 Task: Look for space in Tekkali, India from 7th July, 2023 to 14th July, 2023 for 1 adult in price range Rs.6000 to Rs.14000. Place can be shared room with 1  bedroom having 1 bed and 1 bathroom. Property type can be house, flat, guest house, hotel. Booking option can be shelf check-in. Required host language is English.
Action: Mouse moved to (444, 74)
Screenshot: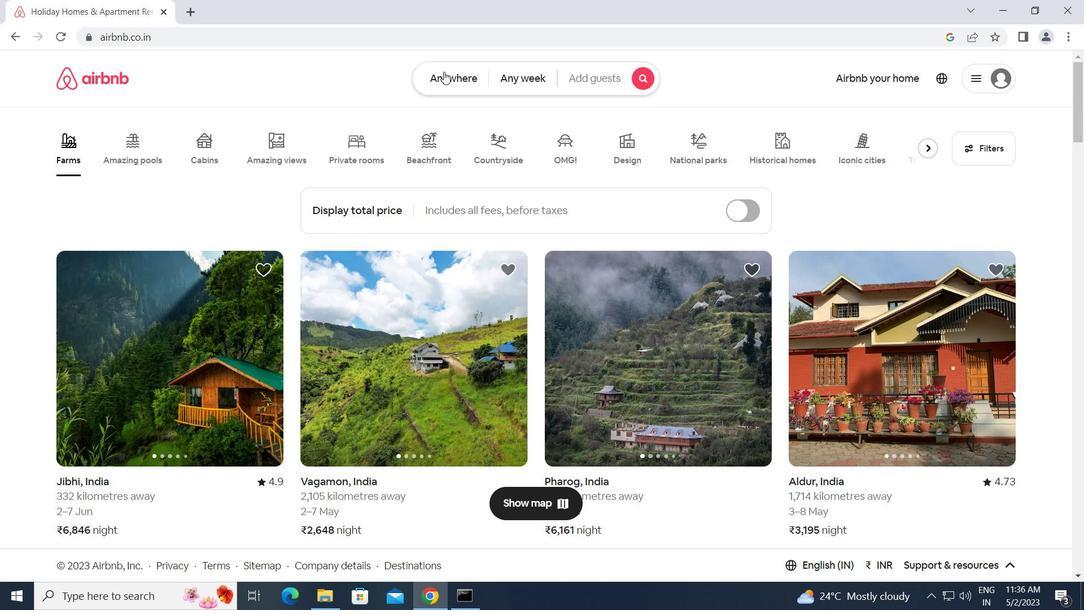 
Action: Mouse pressed left at (444, 74)
Screenshot: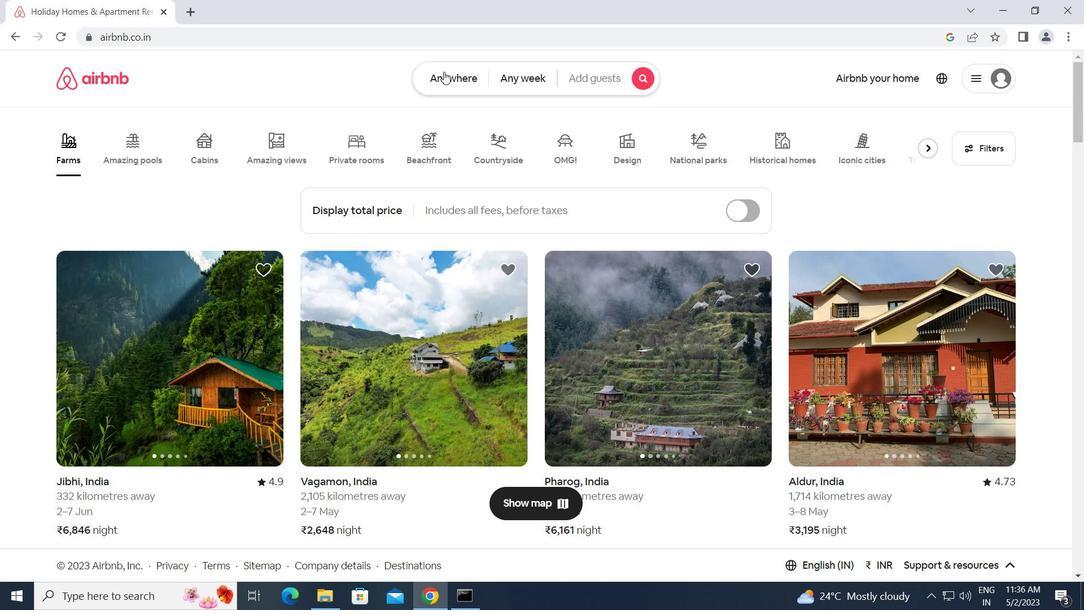 
Action: Mouse moved to (382, 121)
Screenshot: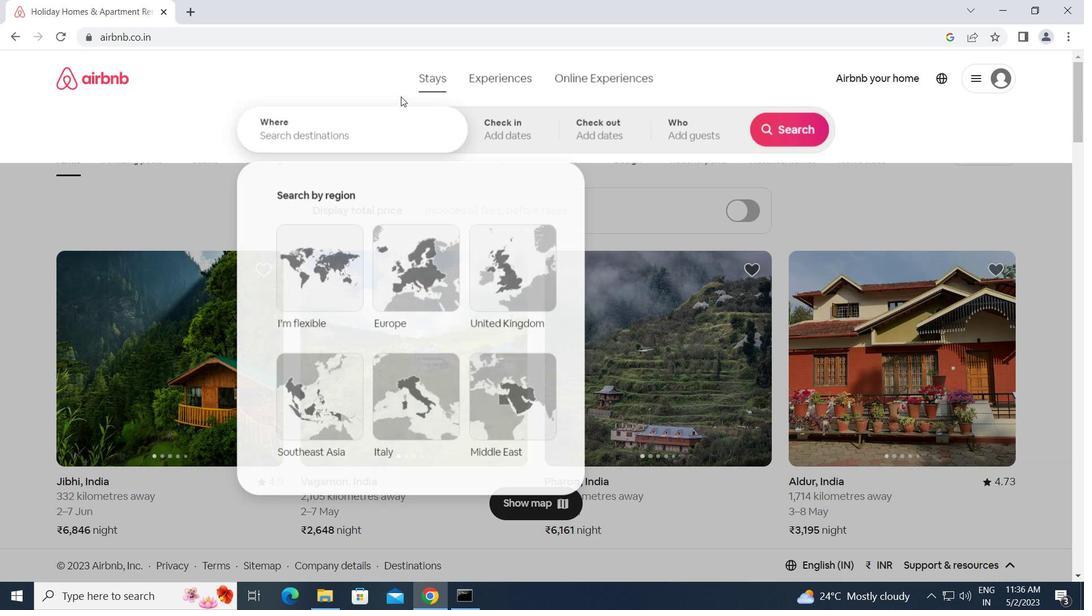 
Action: Mouse pressed left at (382, 121)
Screenshot: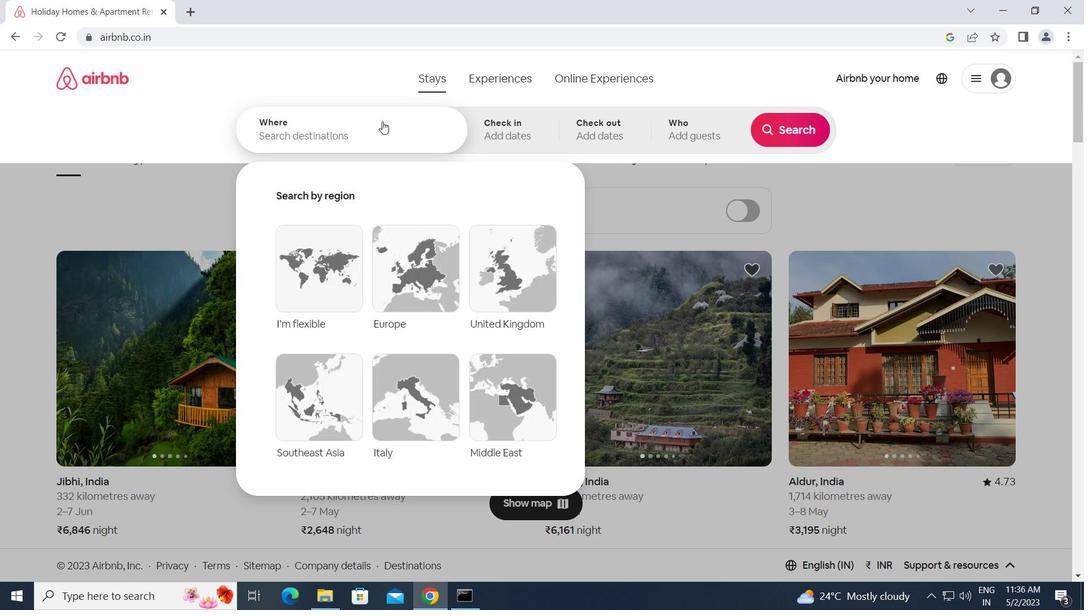 
Action: Key pressed t<Key.caps_lock>ekkali,<Key.space><Key.caps_lock>i<Key.caps_lock>ndia<Key.enter>
Screenshot: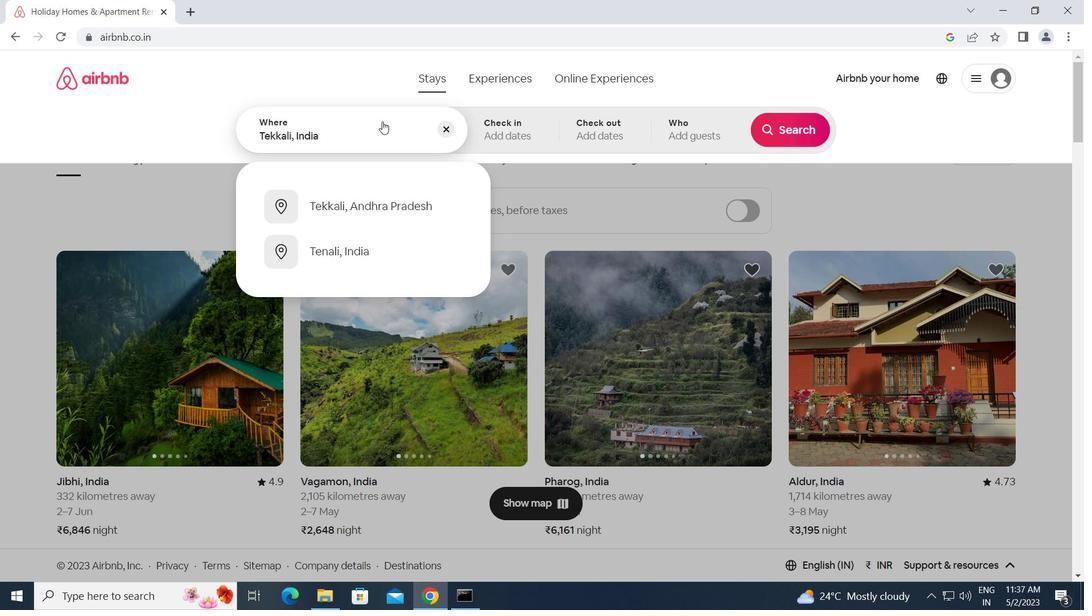 
Action: Mouse moved to (786, 245)
Screenshot: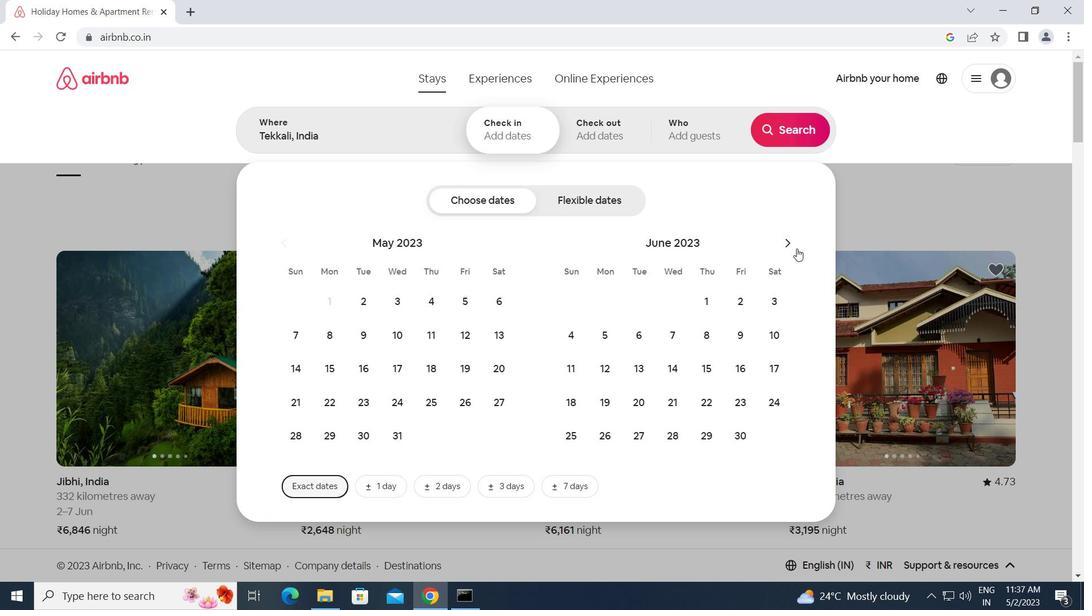 
Action: Mouse pressed left at (786, 245)
Screenshot: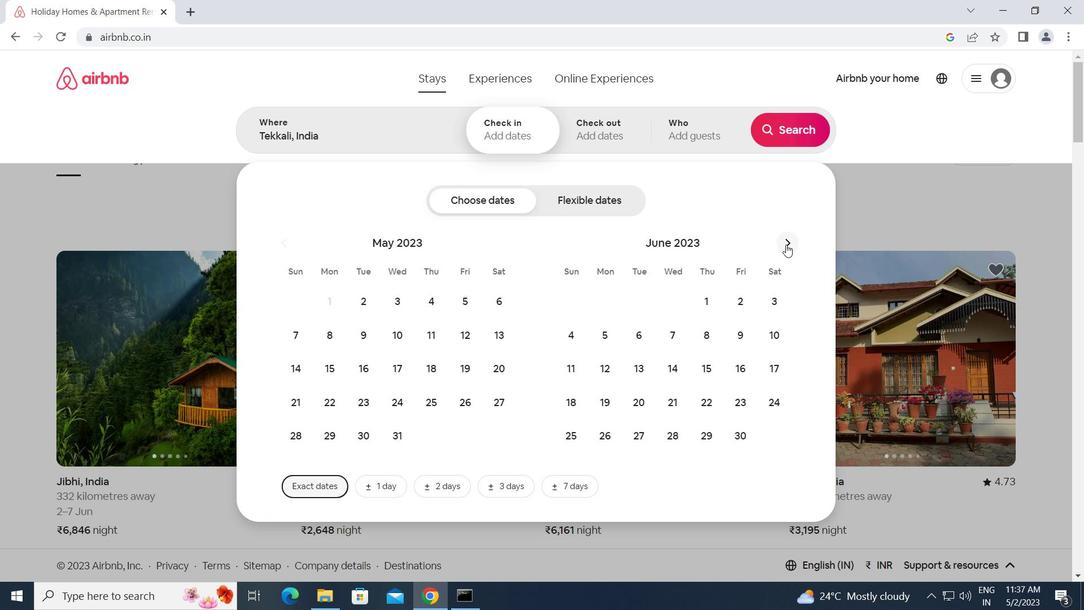 
Action: Mouse moved to (737, 338)
Screenshot: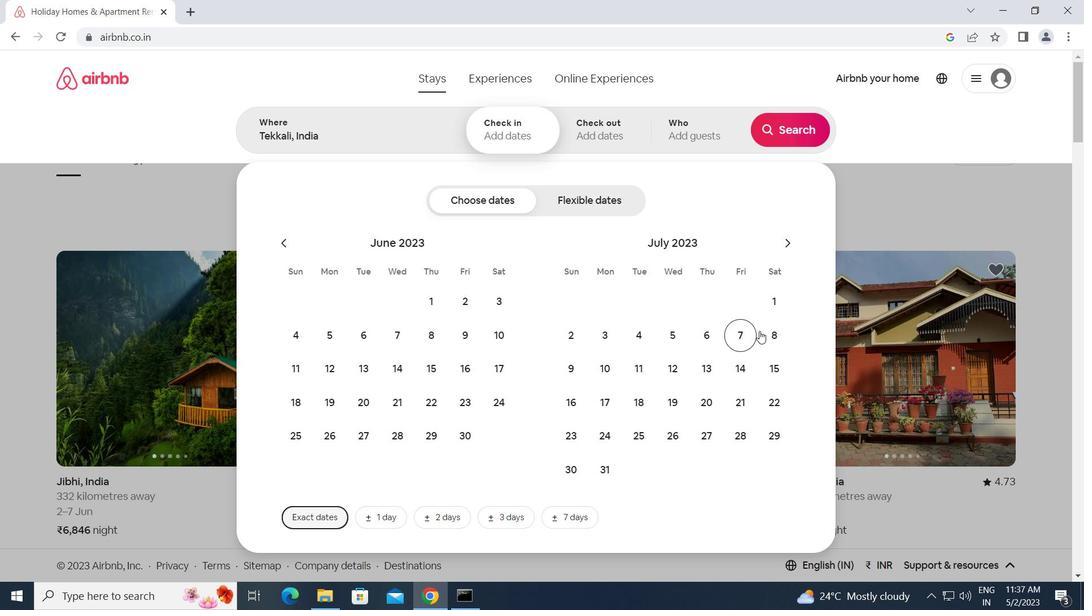 
Action: Mouse pressed left at (737, 338)
Screenshot: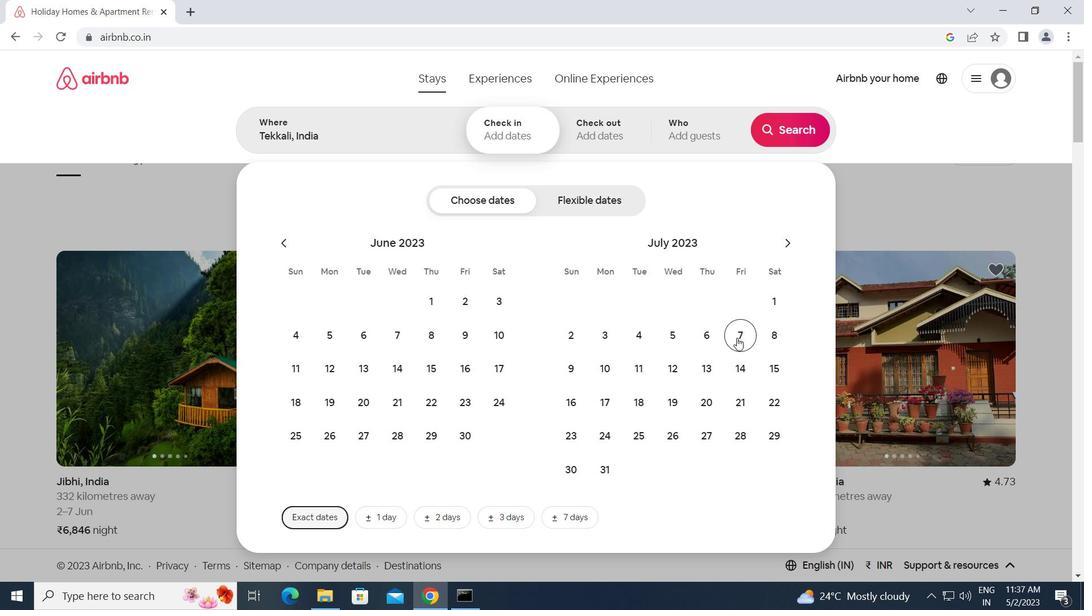 
Action: Mouse moved to (737, 365)
Screenshot: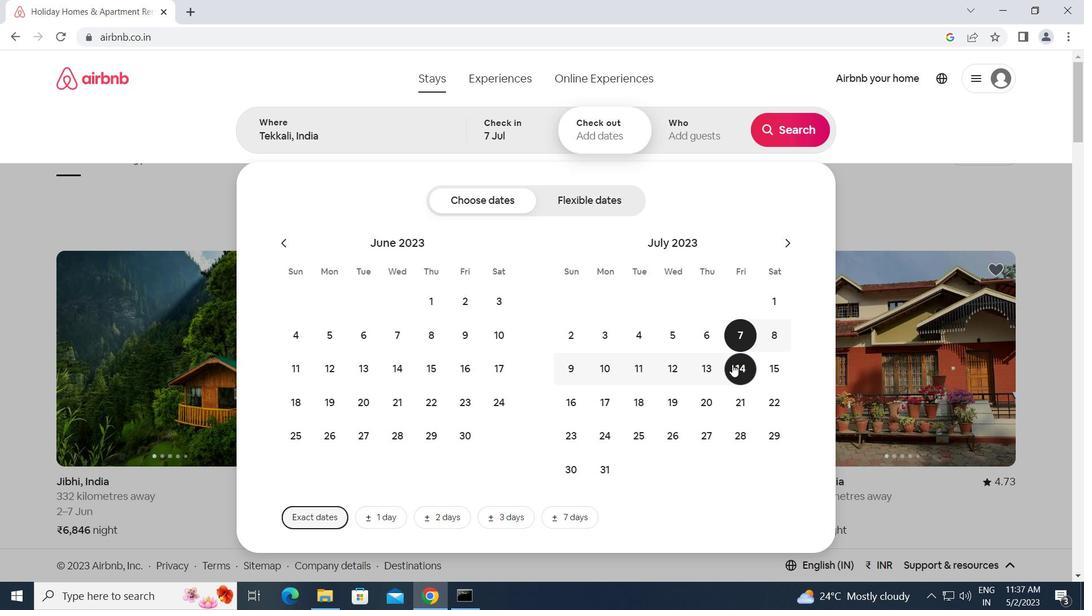 
Action: Mouse pressed left at (737, 365)
Screenshot: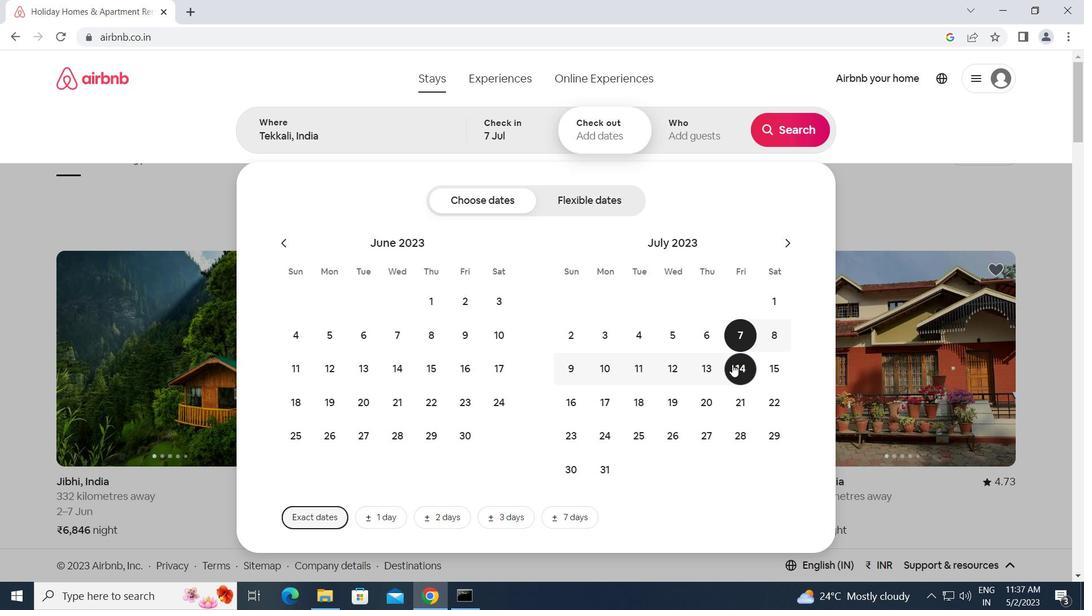 
Action: Mouse moved to (719, 129)
Screenshot: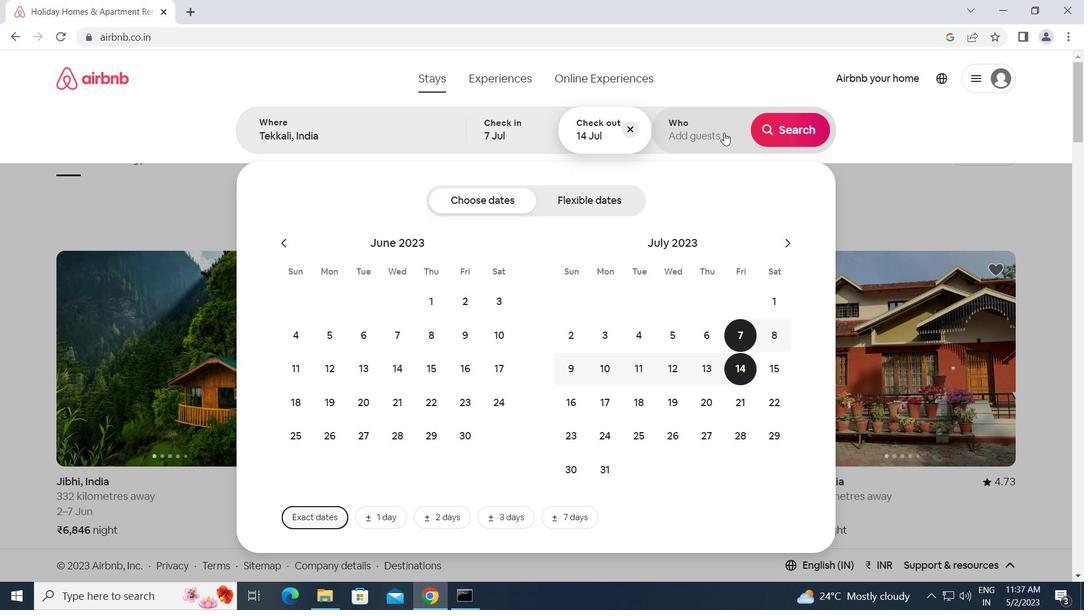 
Action: Mouse pressed left at (719, 129)
Screenshot: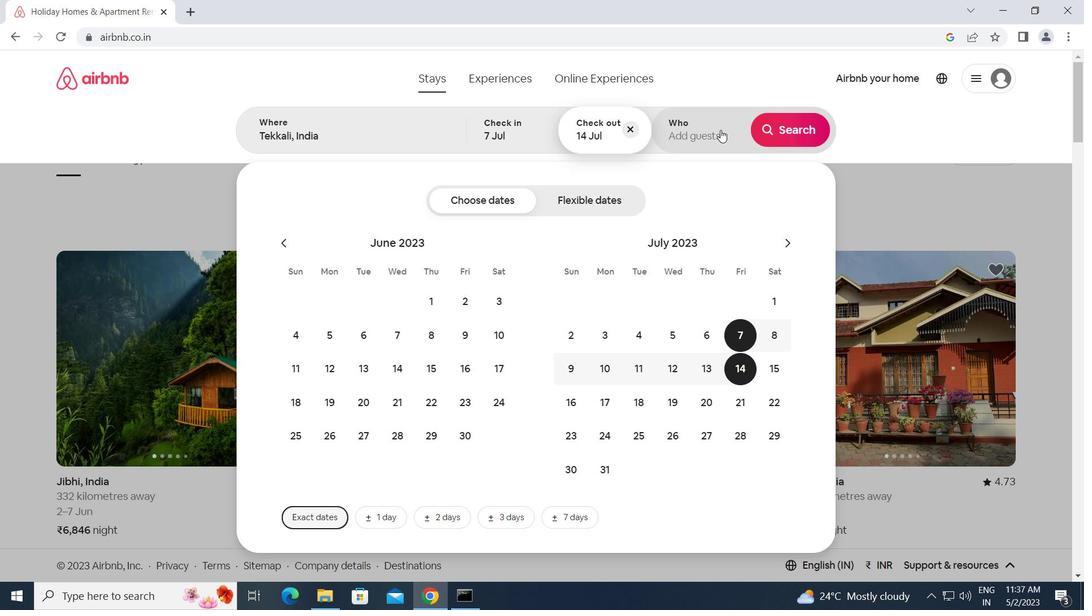 
Action: Mouse moved to (791, 200)
Screenshot: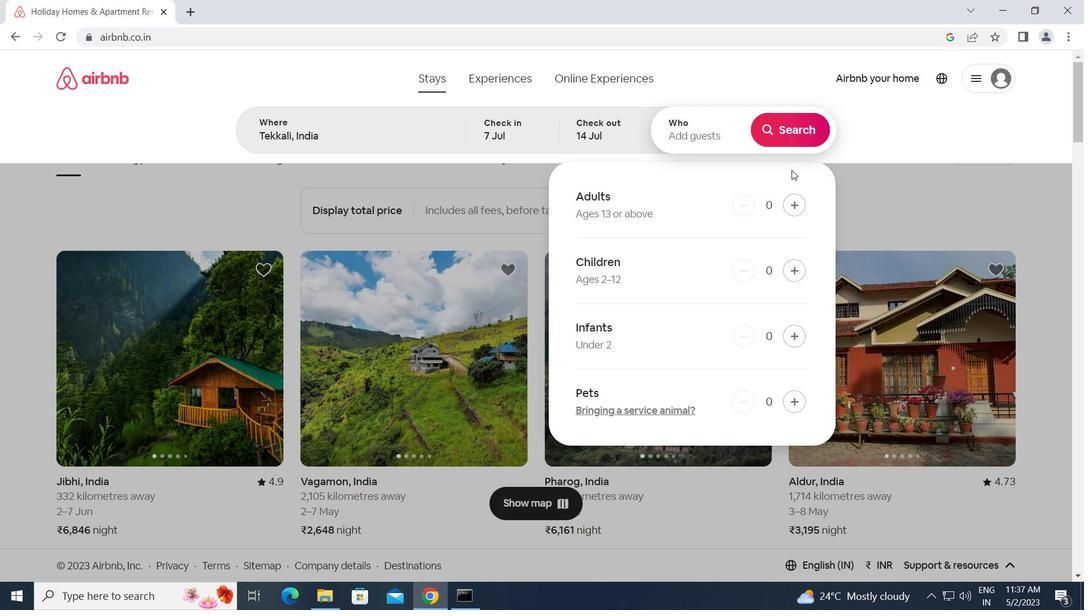 
Action: Mouse pressed left at (791, 200)
Screenshot: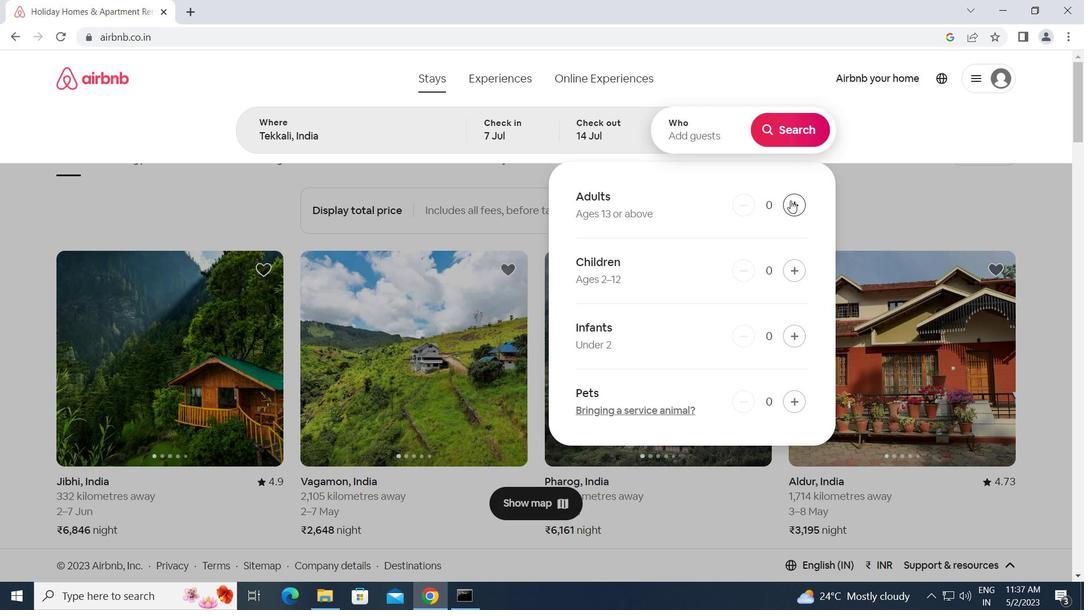 
Action: Mouse moved to (793, 118)
Screenshot: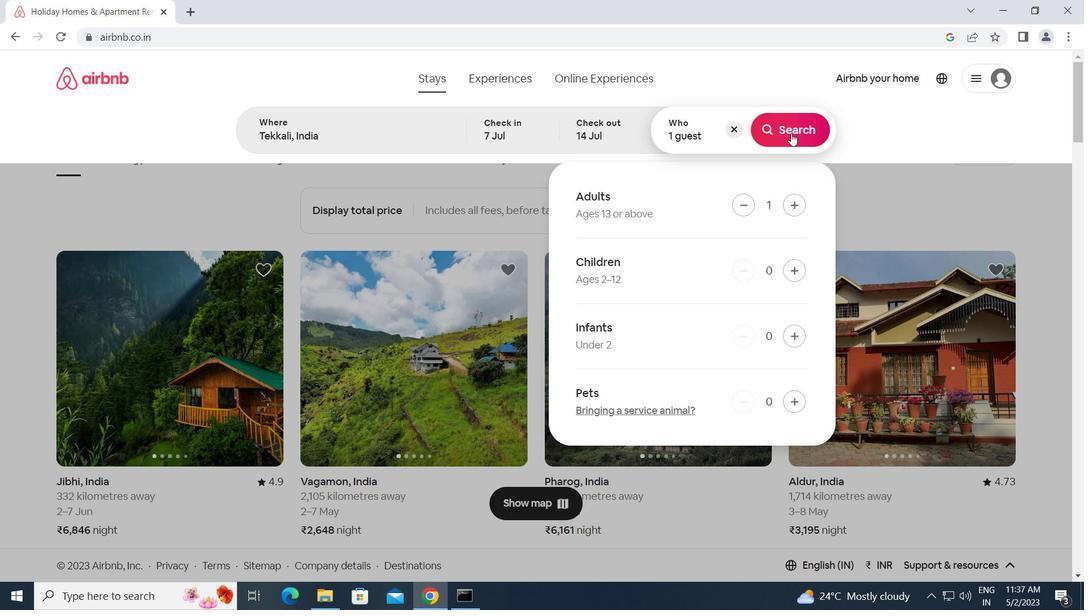 
Action: Mouse pressed left at (793, 118)
Screenshot: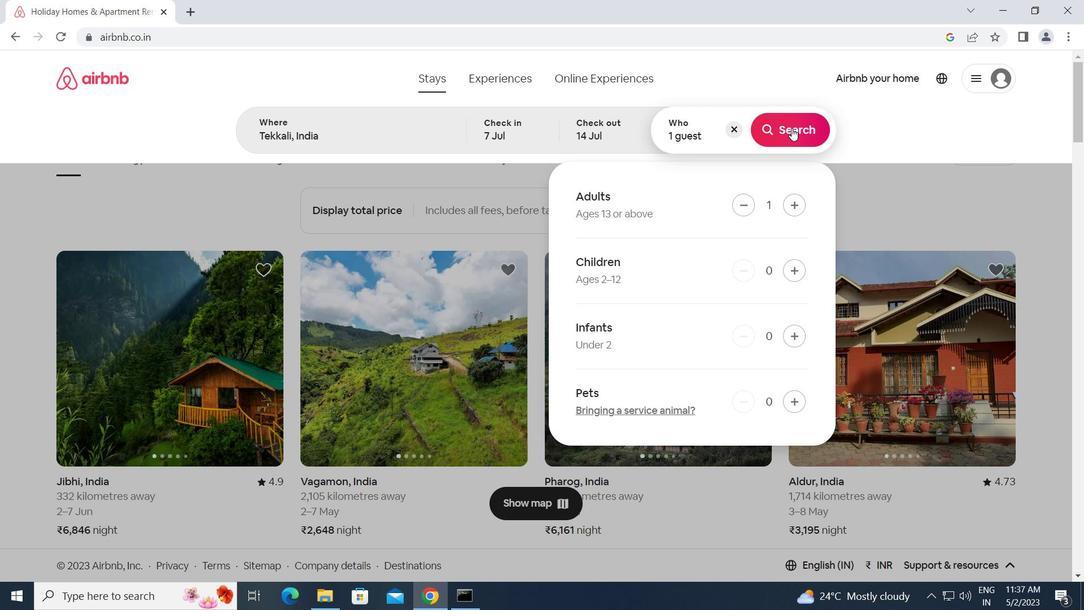
Action: Mouse moved to (1027, 132)
Screenshot: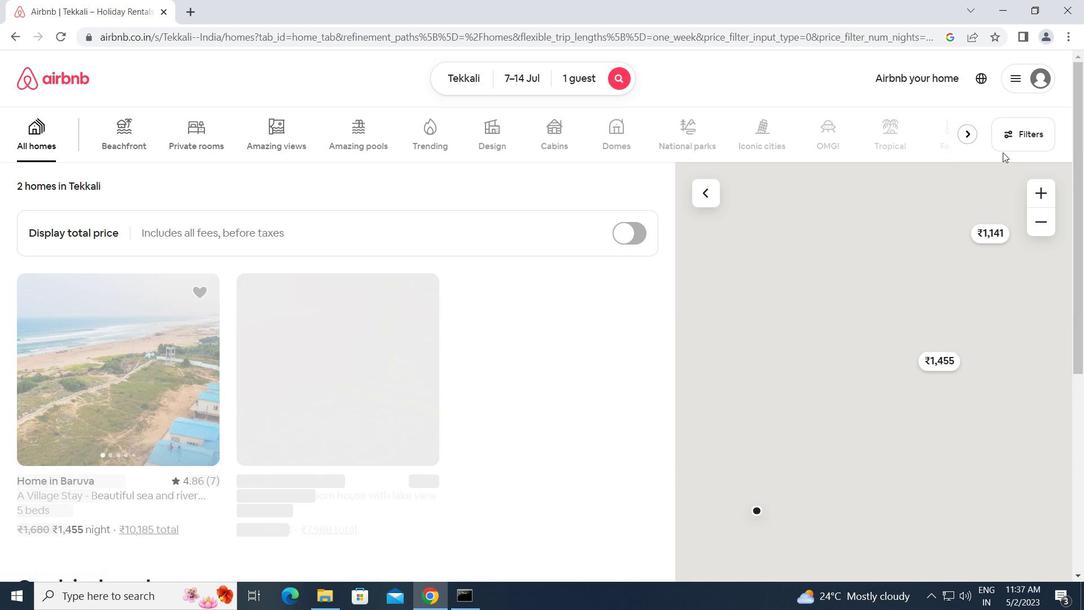 
Action: Mouse pressed left at (1027, 132)
Screenshot: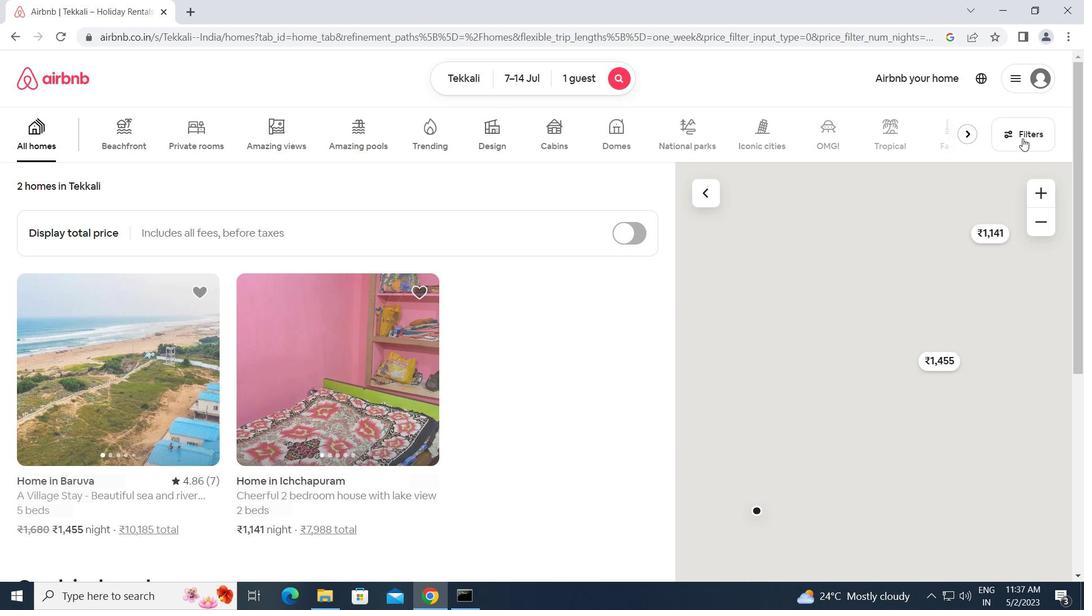 
Action: Mouse moved to (376, 315)
Screenshot: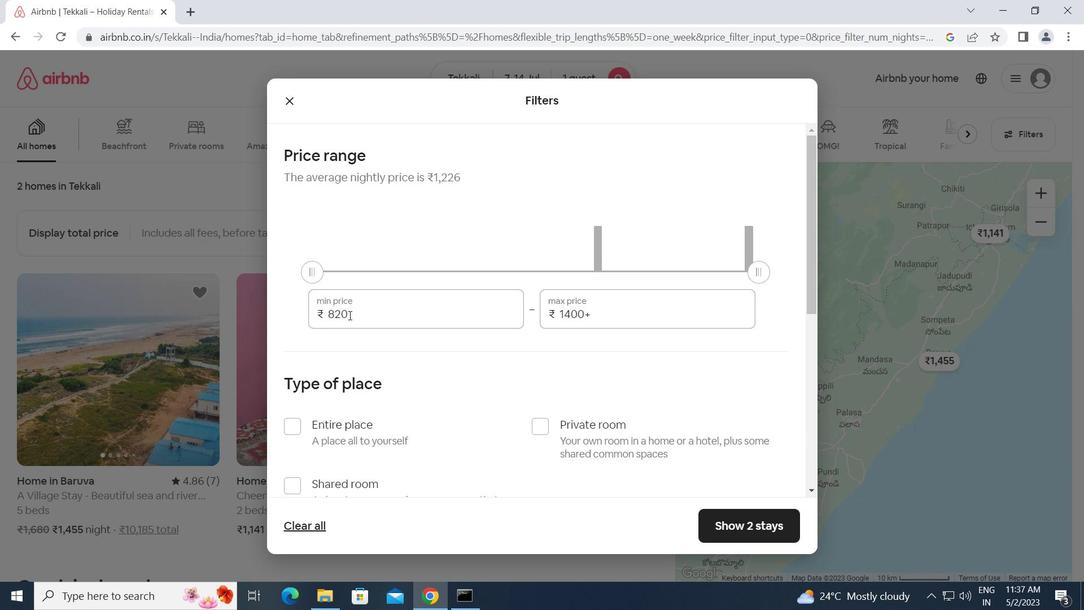 
Action: Mouse pressed left at (376, 315)
Screenshot: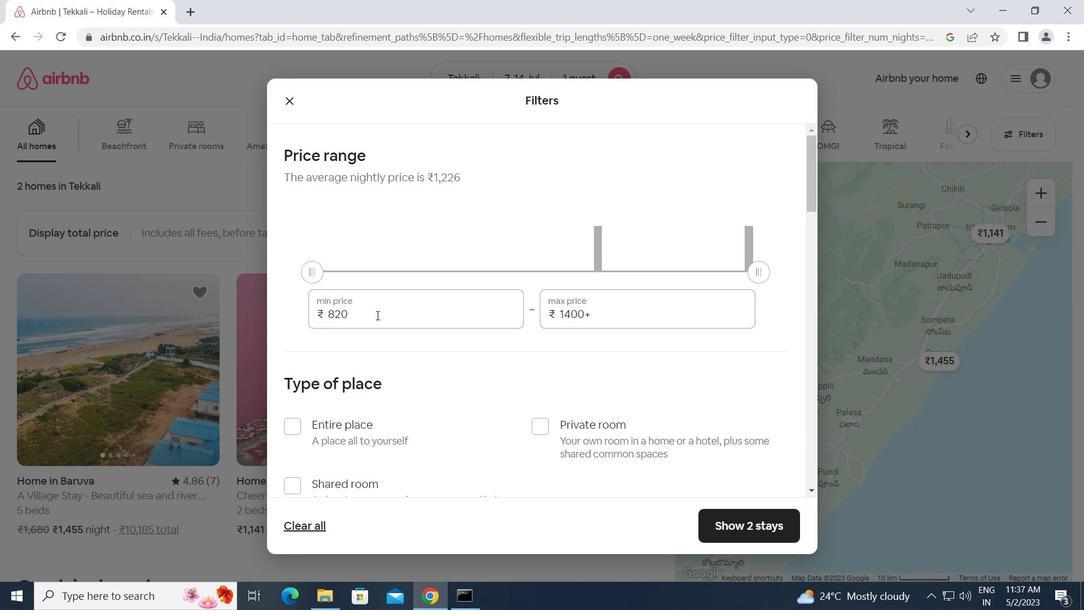 
Action: Mouse moved to (317, 319)
Screenshot: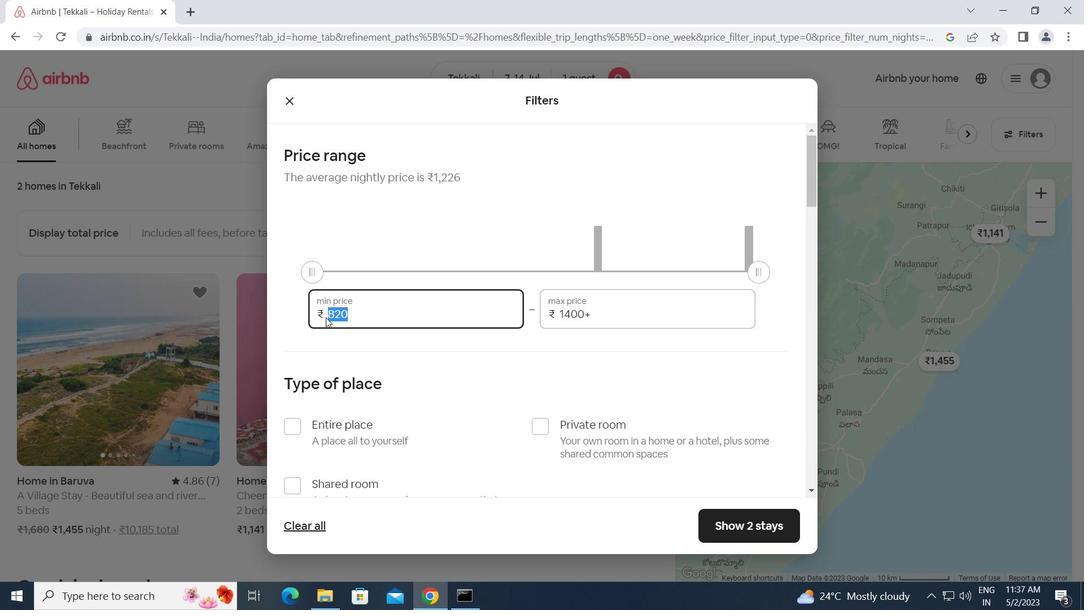 
Action: Key pressed 6000<Key.tab>14000
Screenshot: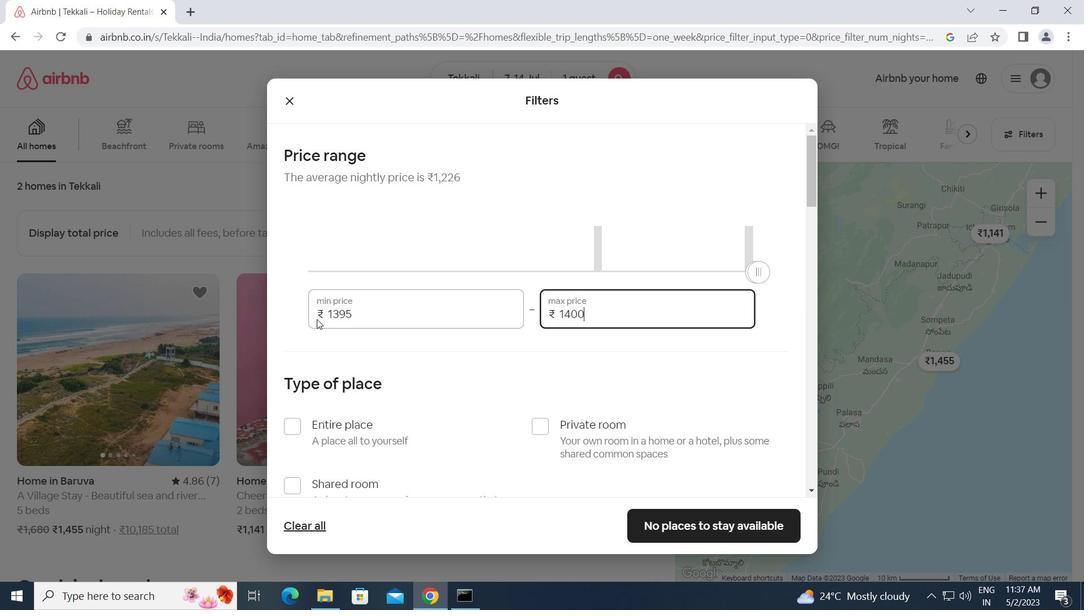 
Action: Mouse moved to (323, 465)
Screenshot: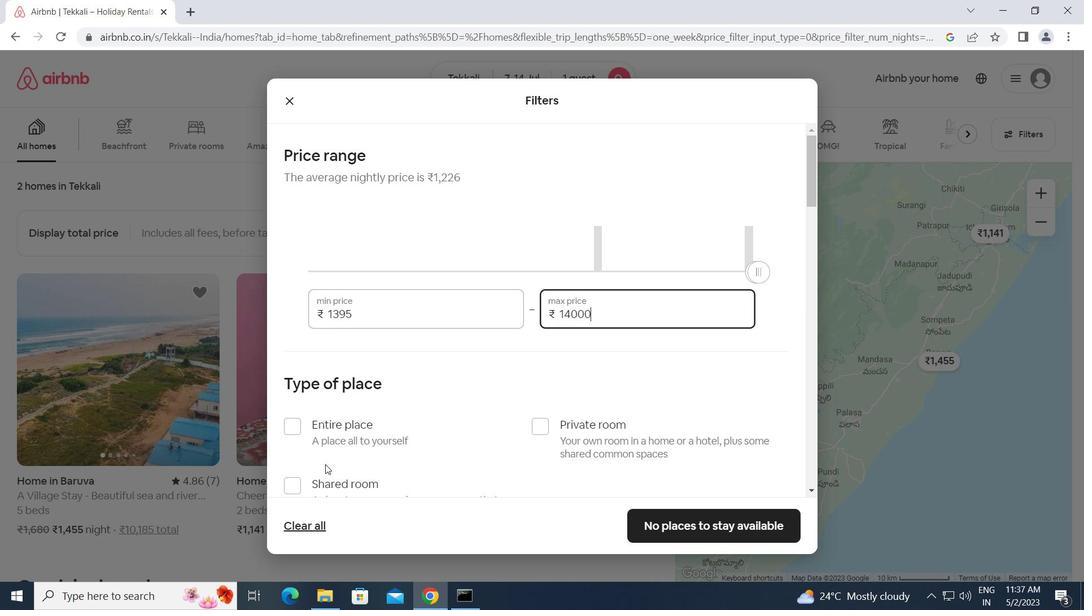 
Action: Mouse scrolled (323, 464) with delta (0, 0)
Screenshot: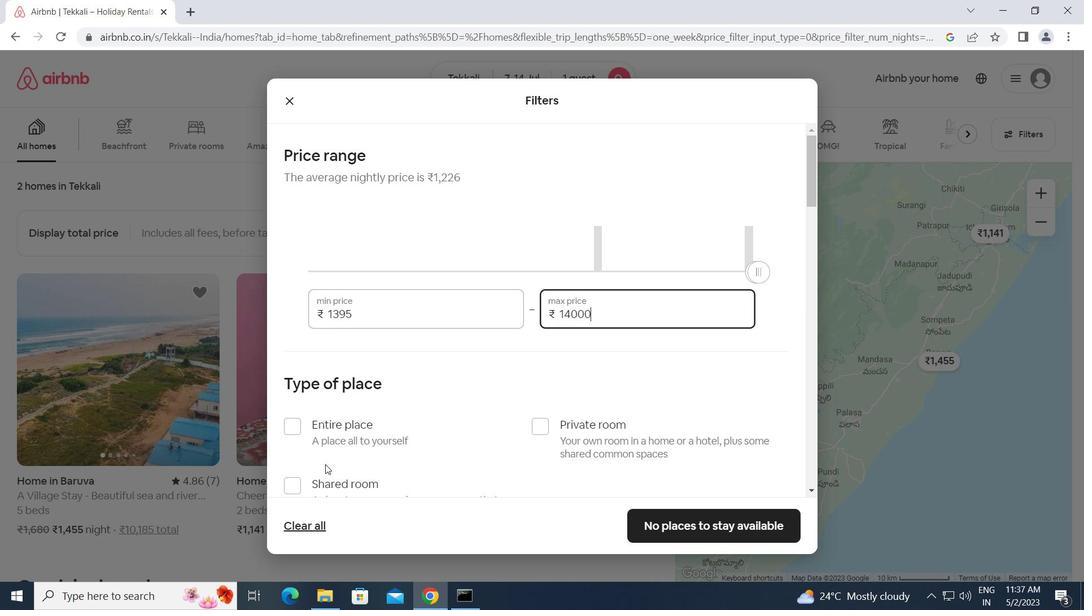
Action: Mouse moved to (296, 409)
Screenshot: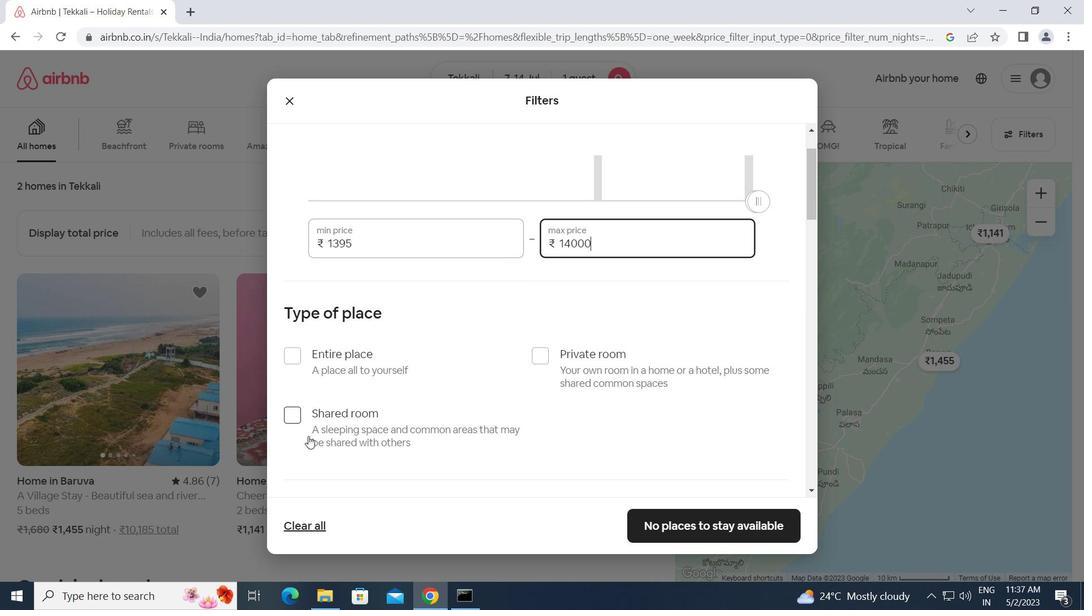 
Action: Mouse pressed left at (296, 409)
Screenshot: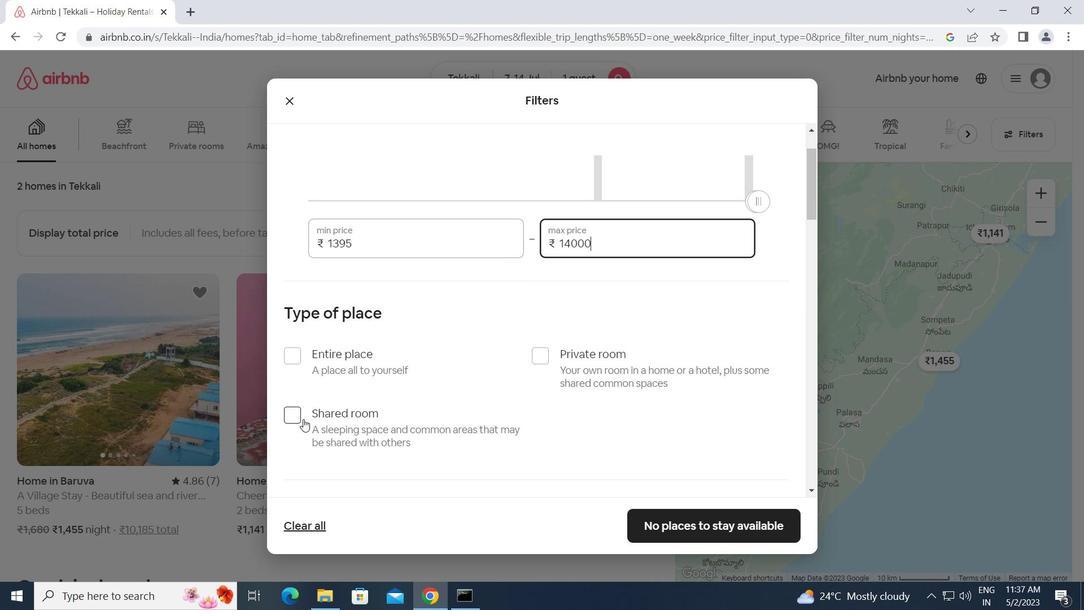 
Action: Mouse moved to (356, 424)
Screenshot: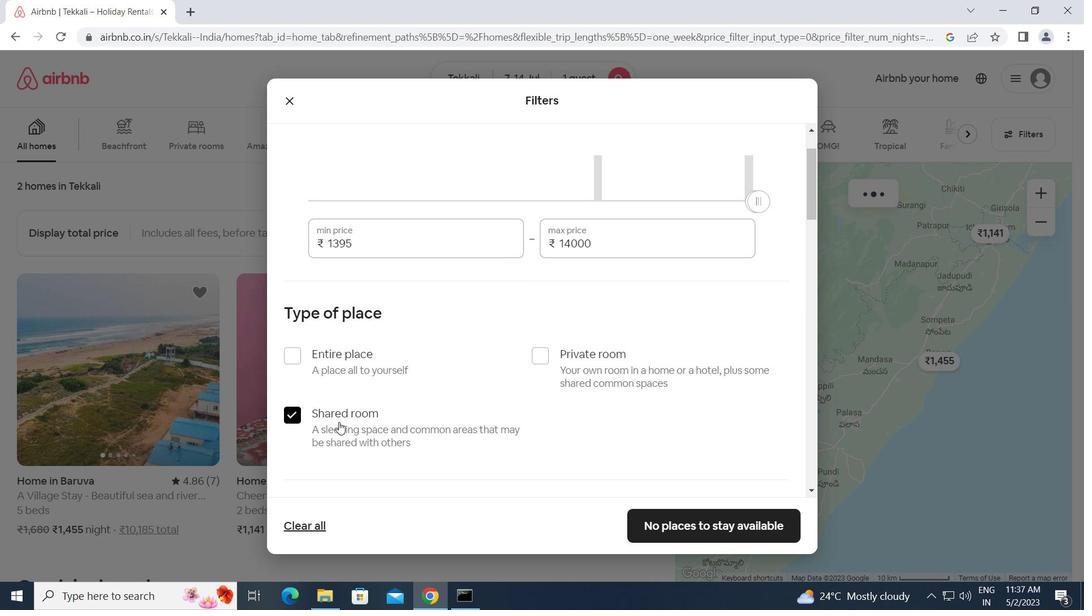 
Action: Mouse scrolled (356, 423) with delta (0, 0)
Screenshot: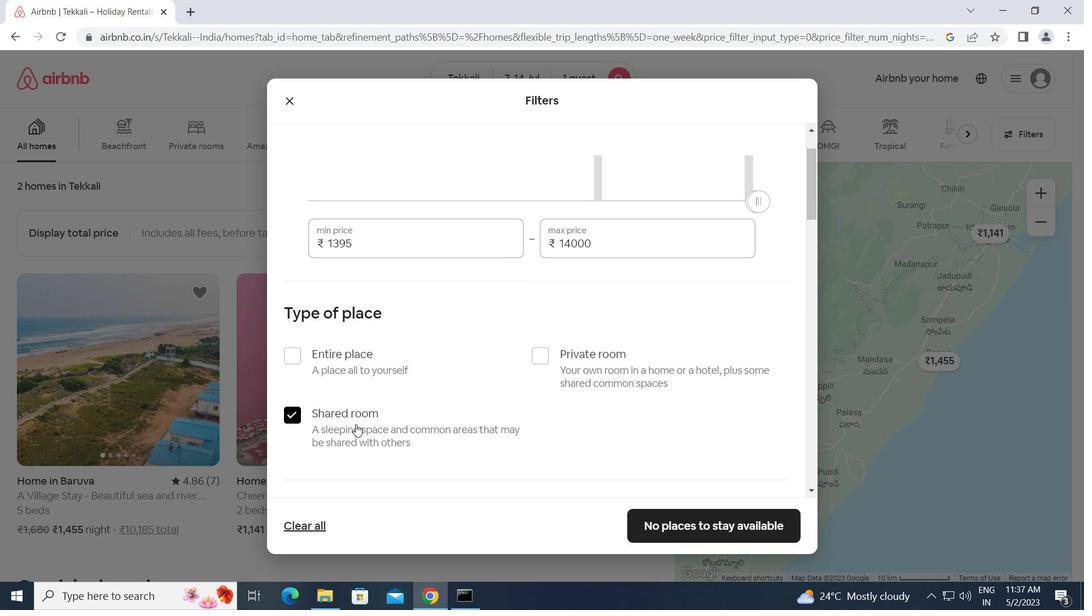 
Action: Mouse scrolled (356, 423) with delta (0, 0)
Screenshot: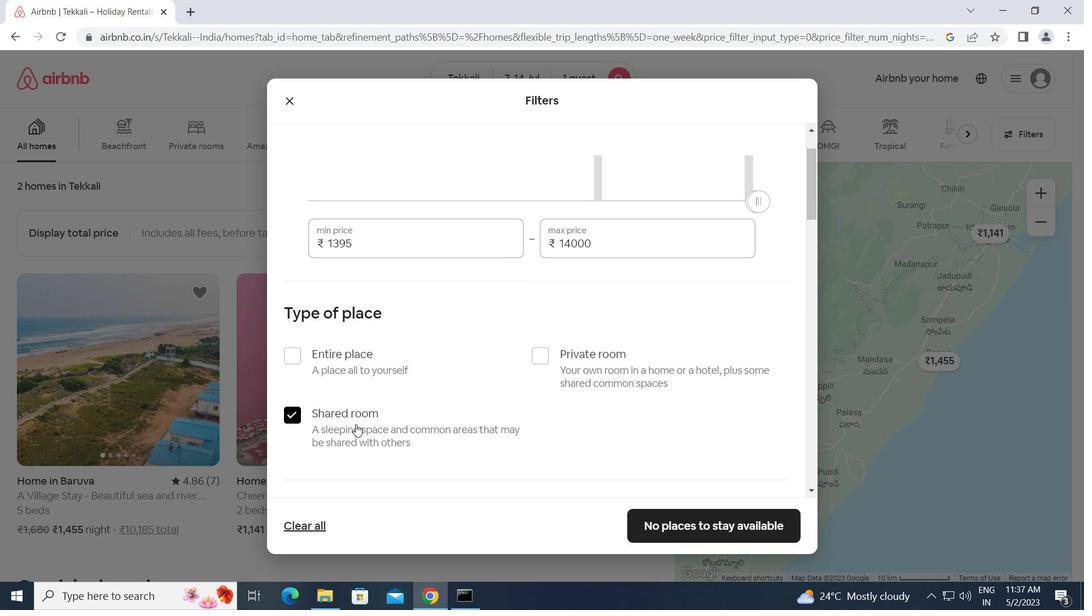 
Action: Mouse scrolled (356, 423) with delta (0, 0)
Screenshot: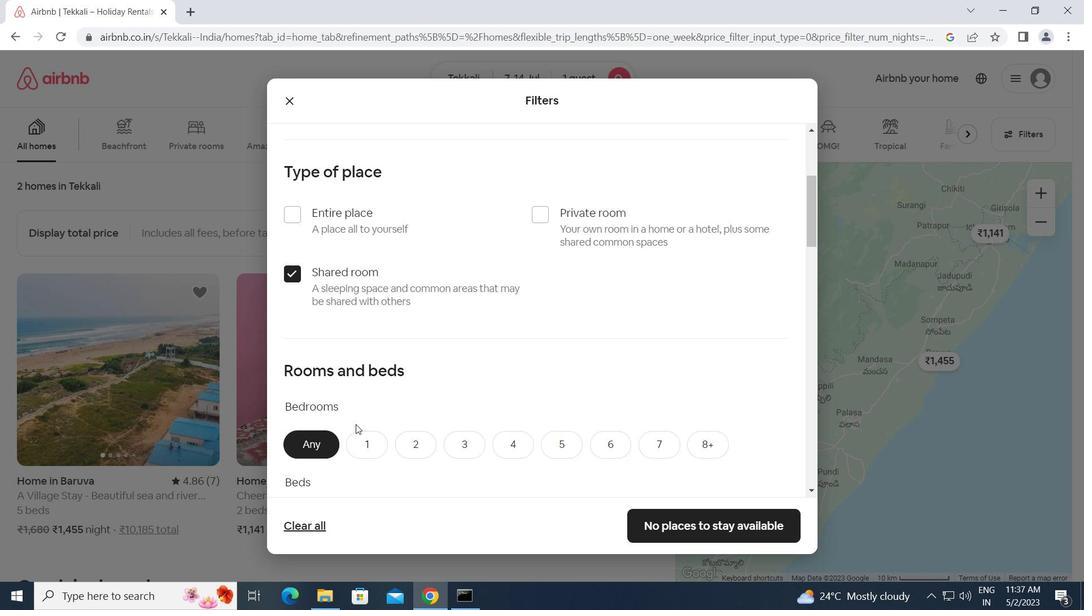 
Action: Mouse scrolled (356, 423) with delta (0, 0)
Screenshot: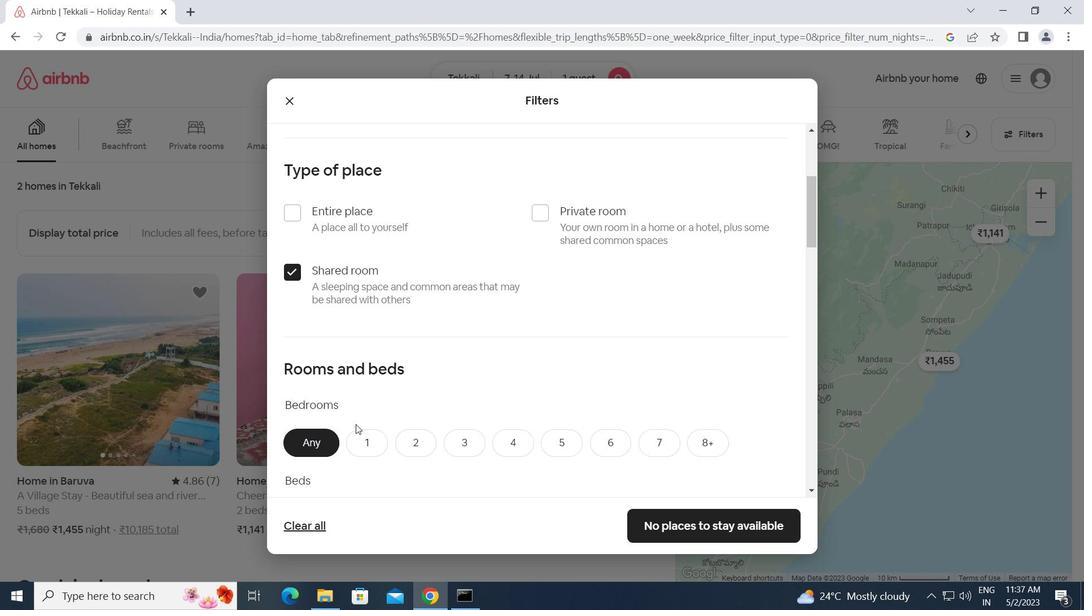 
Action: Mouse moved to (373, 311)
Screenshot: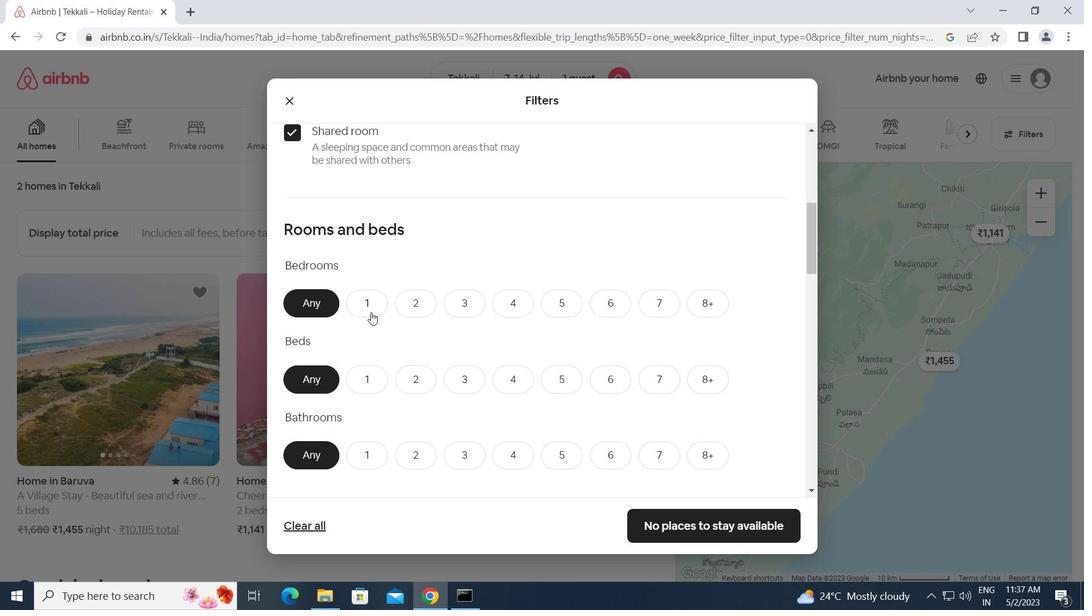 
Action: Mouse pressed left at (373, 311)
Screenshot: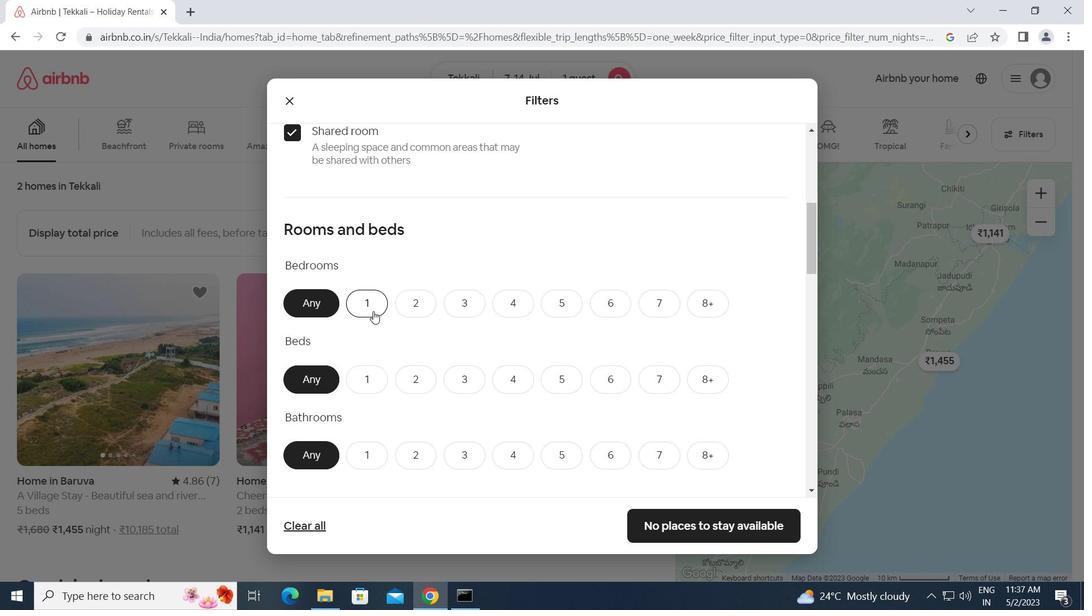 
Action: Mouse moved to (375, 375)
Screenshot: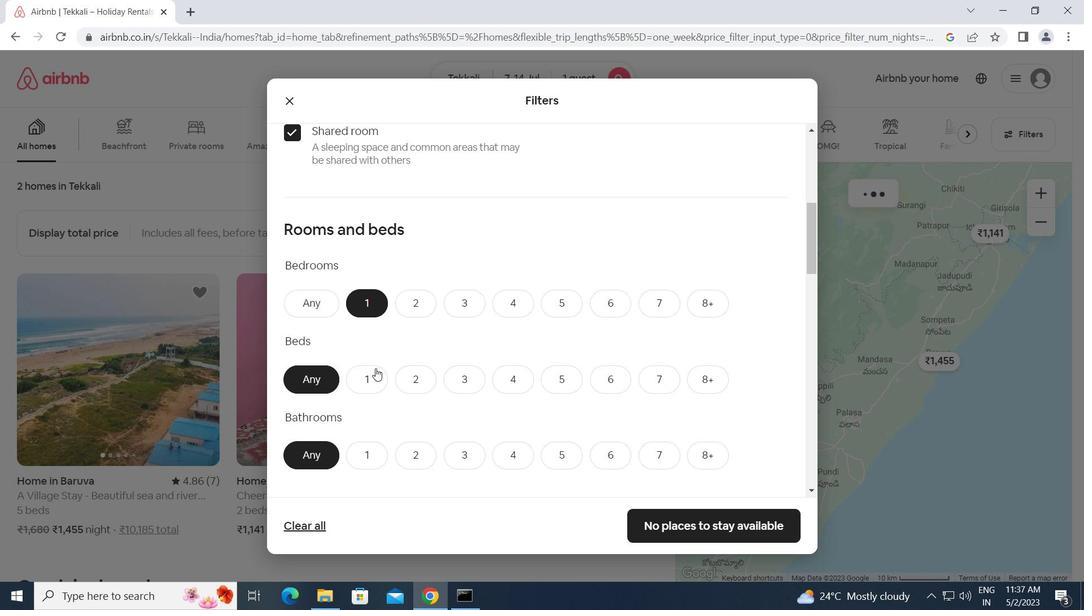 
Action: Mouse pressed left at (375, 375)
Screenshot: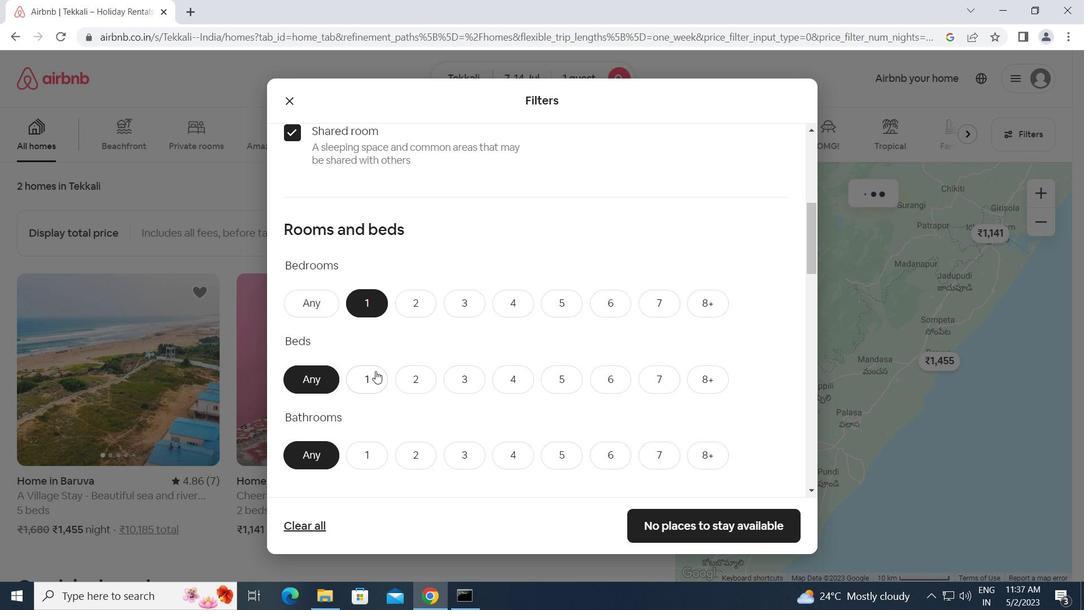 
Action: Mouse moved to (369, 453)
Screenshot: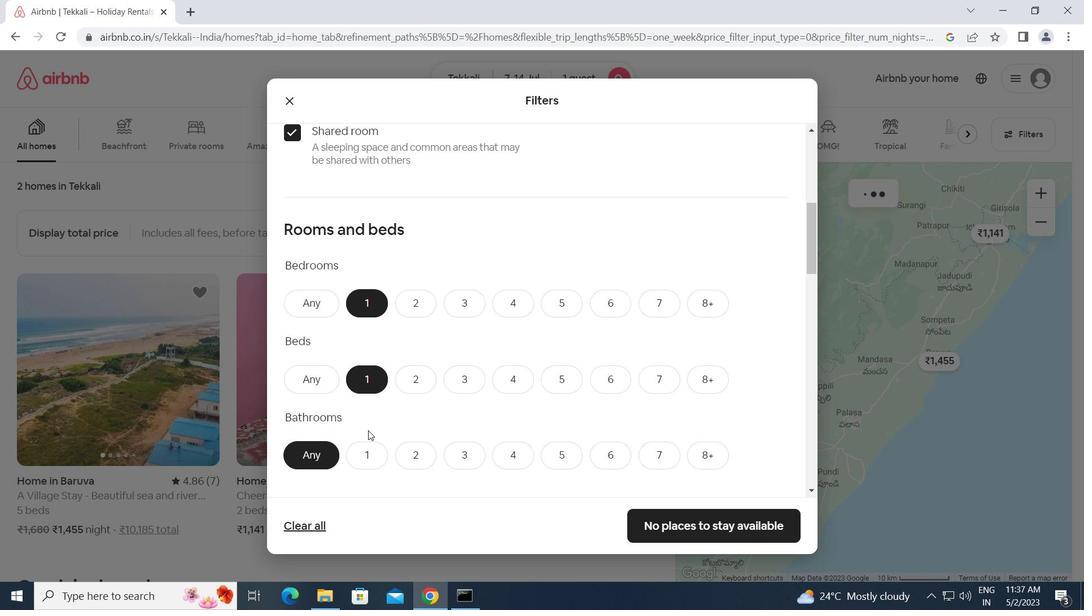 
Action: Mouse pressed left at (369, 453)
Screenshot: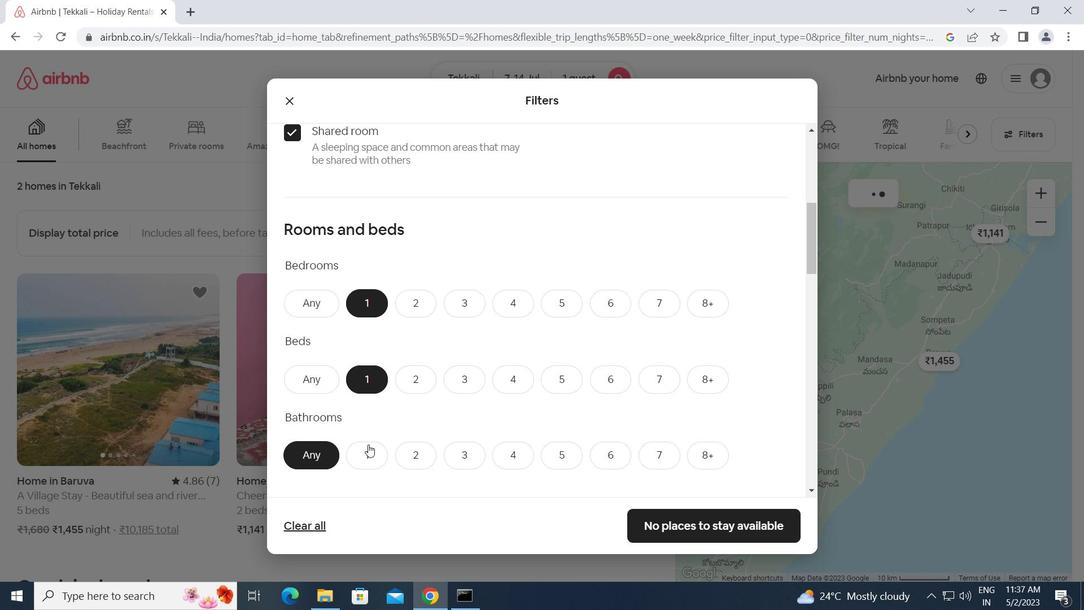 
Action: Mouse moved to (369, 453)
Screenshot: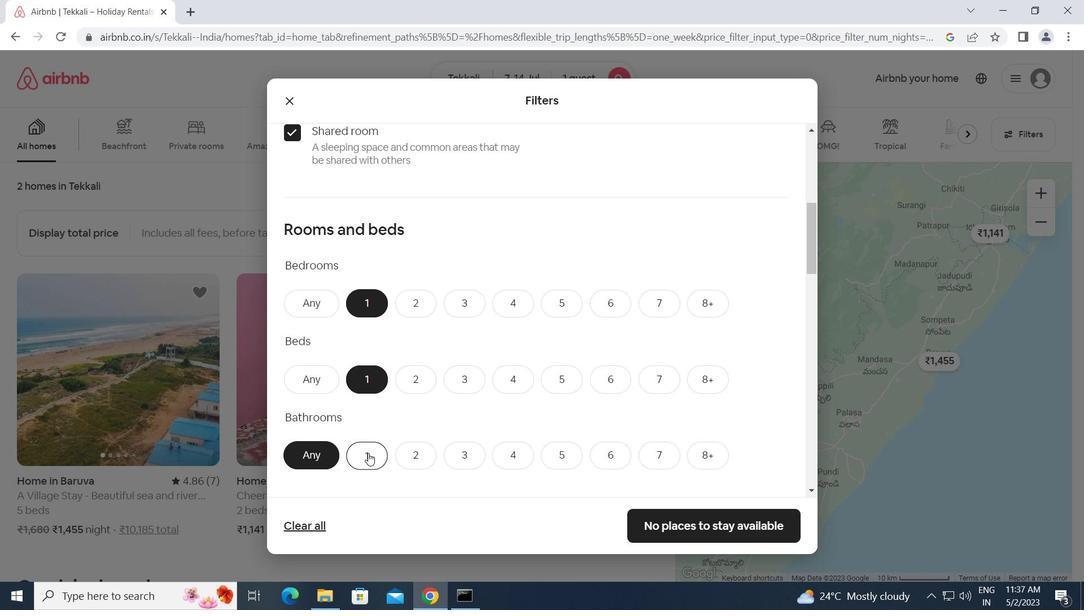 
Action: Mouse scrolled (369, 452) with delta (0, 0)
Screenshot: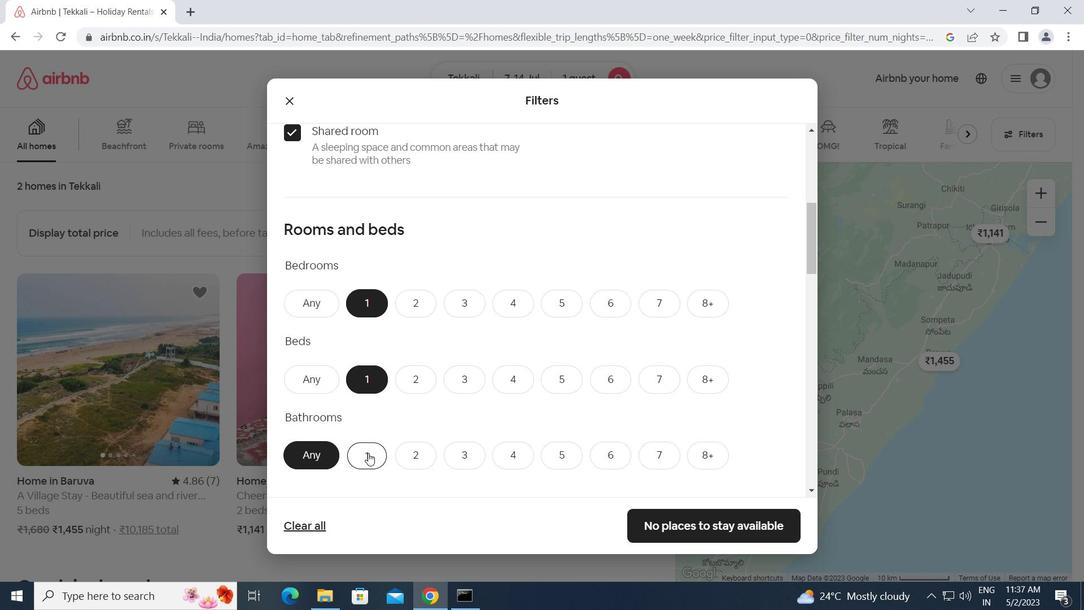 
Action: Mouse scrolled (369, 452) with delta (0, 0)
Screenshot: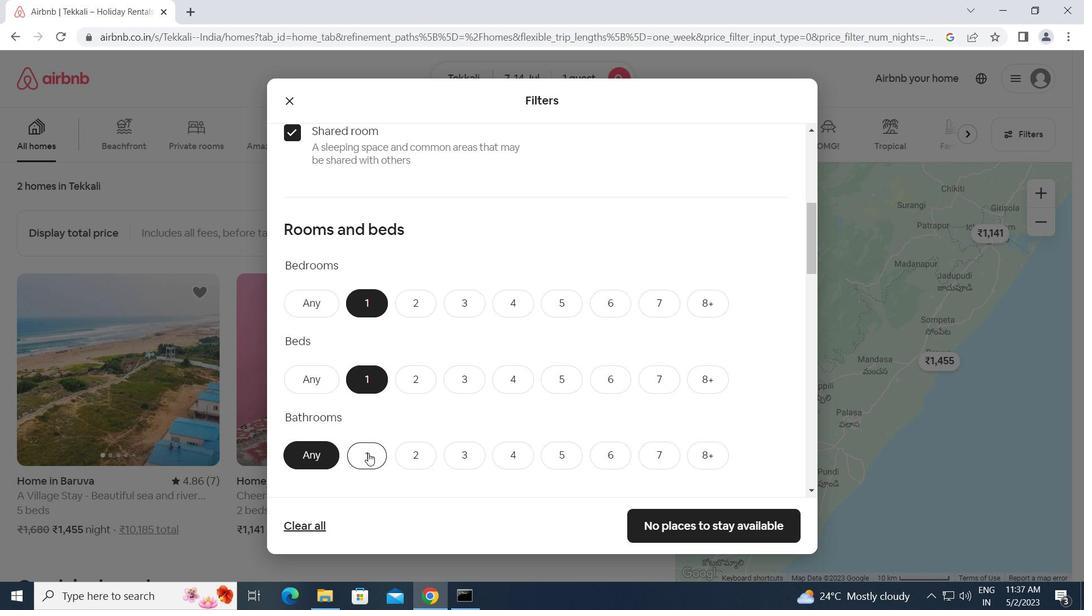 
Action: Mouse scrolled (369, 452) with delta (0, 0)
Screenshot: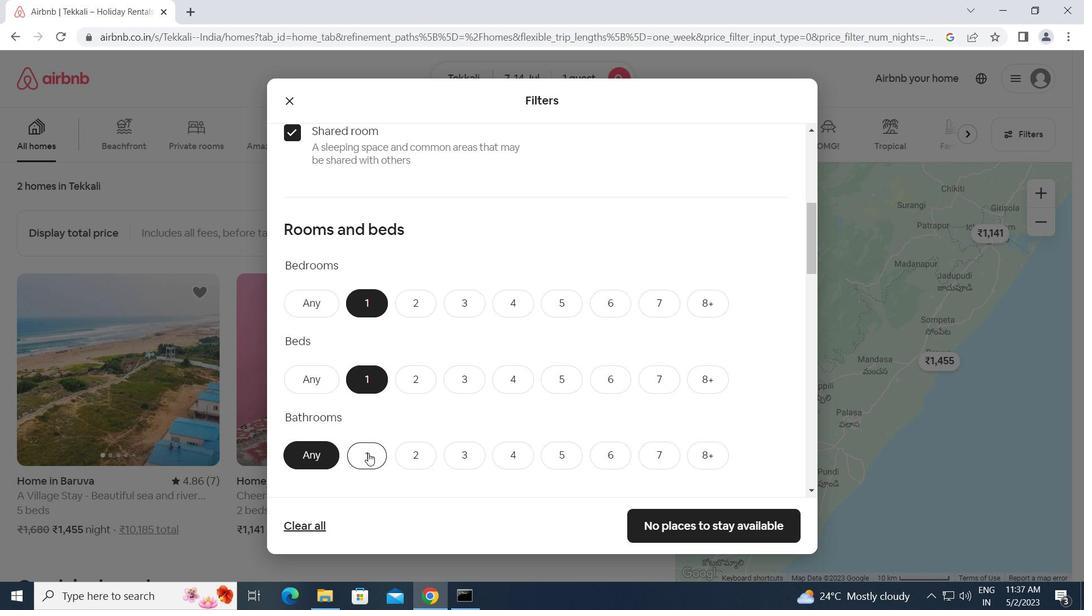 
Action: Mouse scrolled (369, 452) with delta (0, 0)
Screenshot: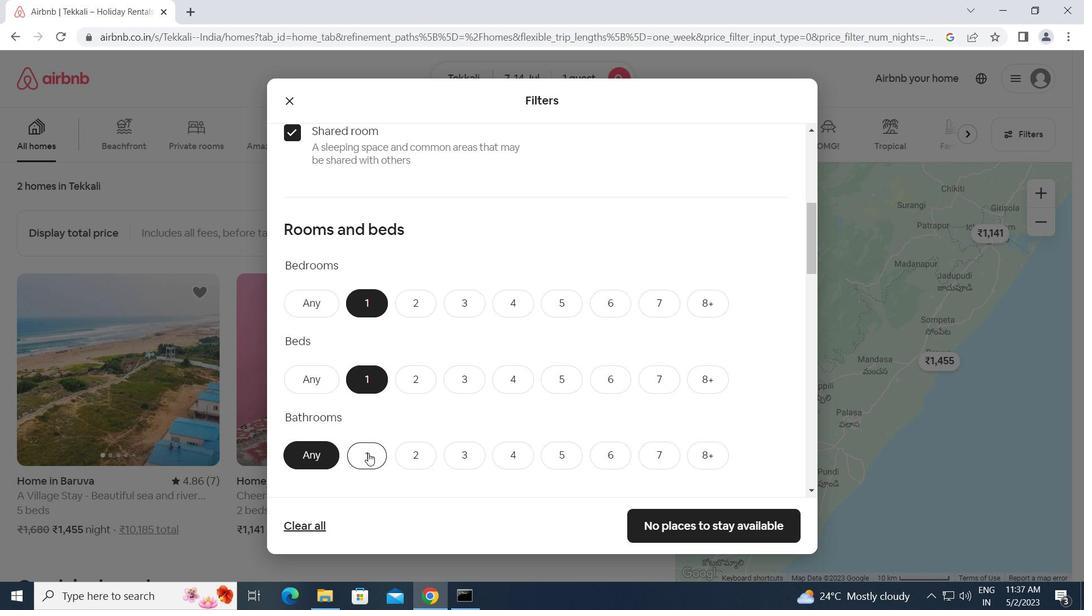 
Action: Mouse moved to (349, 336)
Screenshot: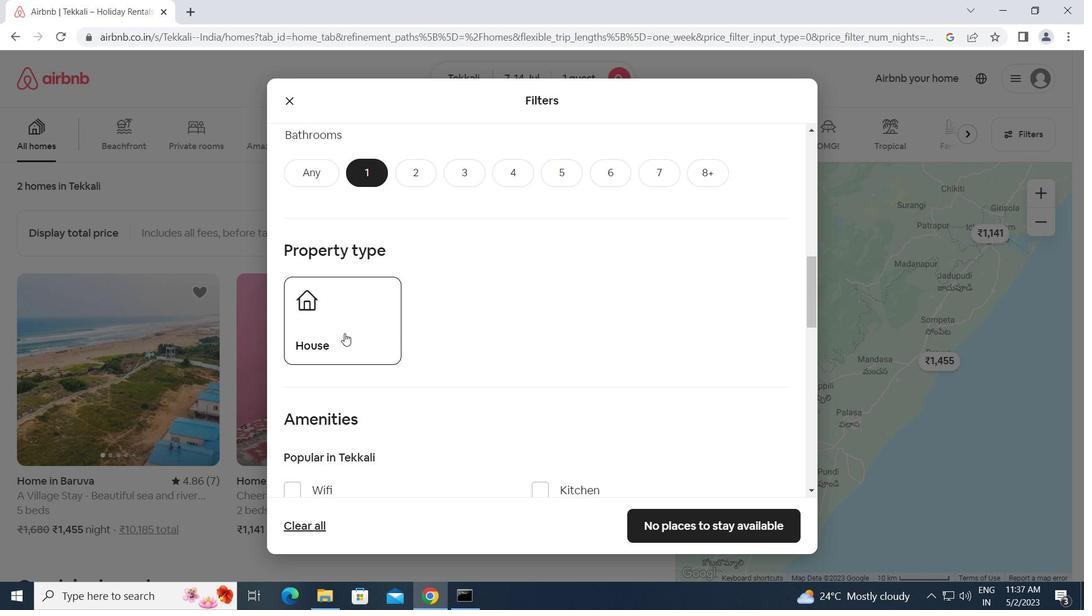 
Action: Mouse pressed left at (349, 336)
Screenshot: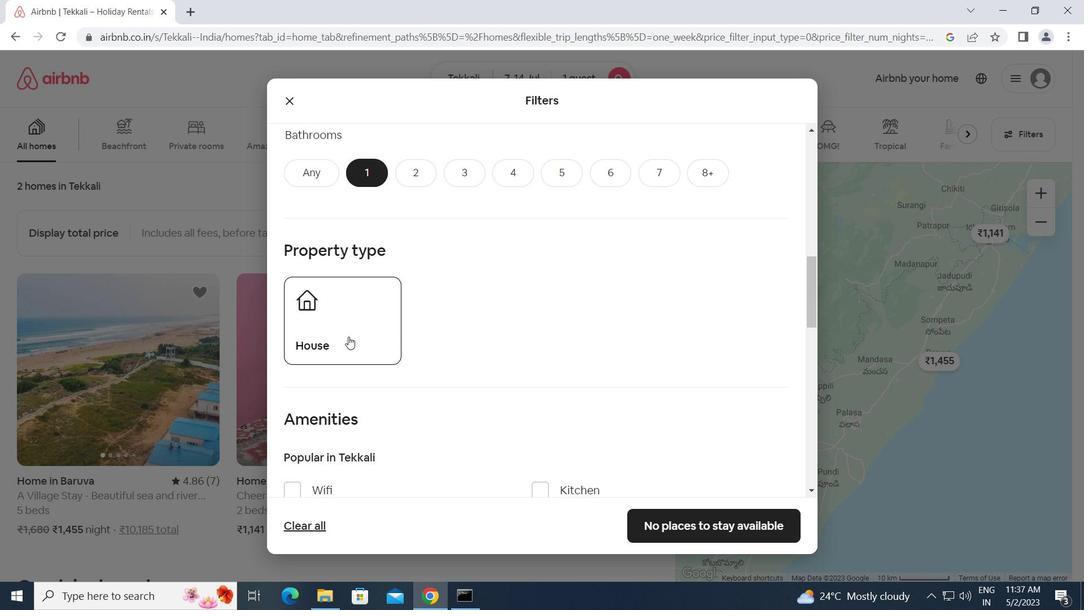 
Action: Mouse moved to (435, 378)
Screenshot: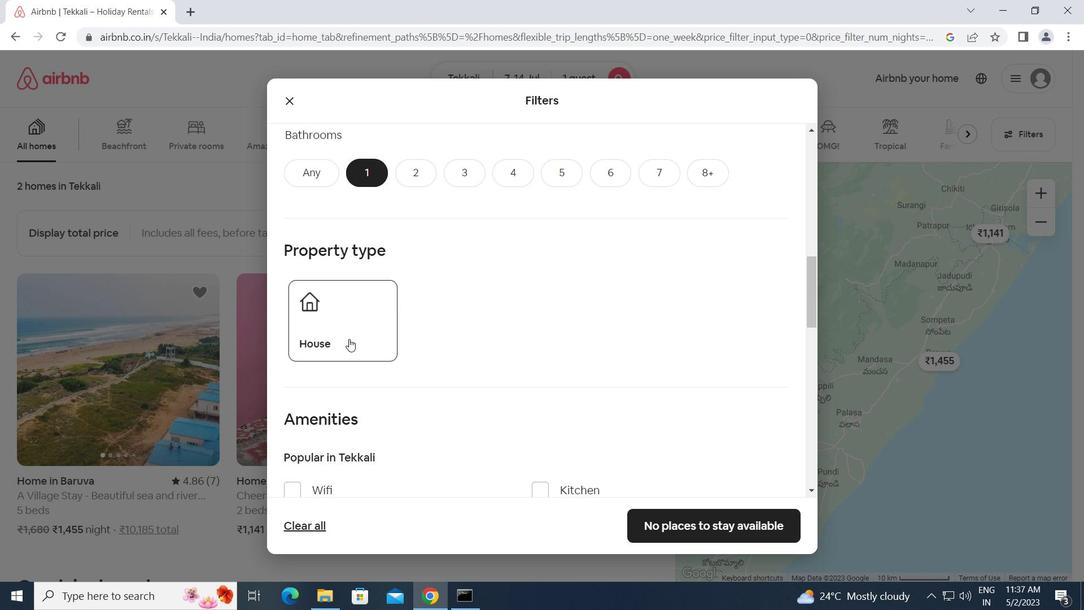 
Action: Mouse scrolled (435, 378) with delta (0, 0)
Screenshot: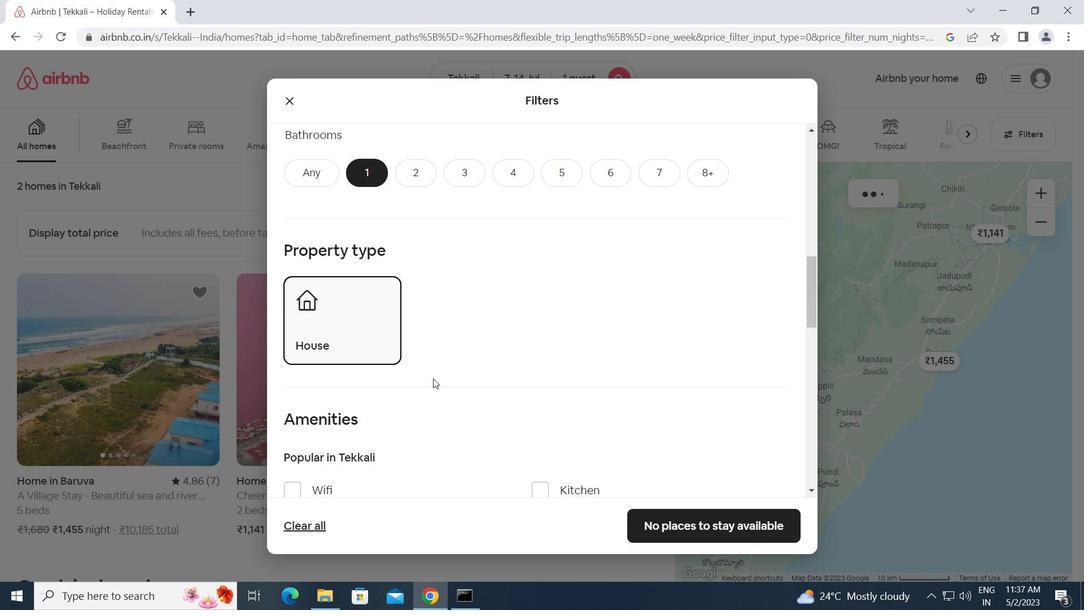 
Action: Mouse scrolled (435, 378) with delta (0, 0)
Screenshot: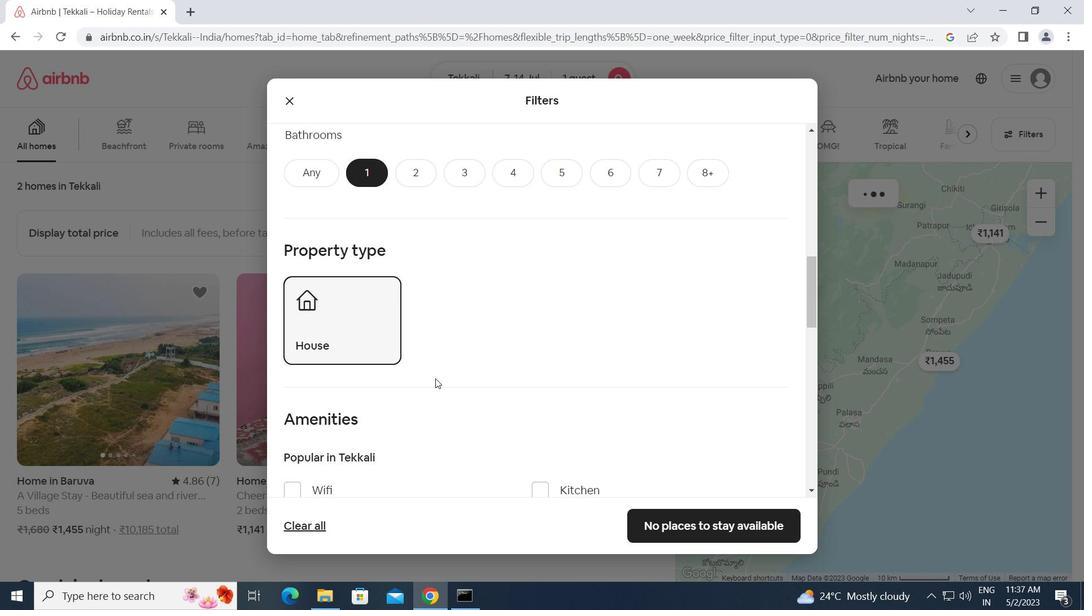 
Action: Mouse scrolled (435, 378) with delta (0, 0)
Screenshot: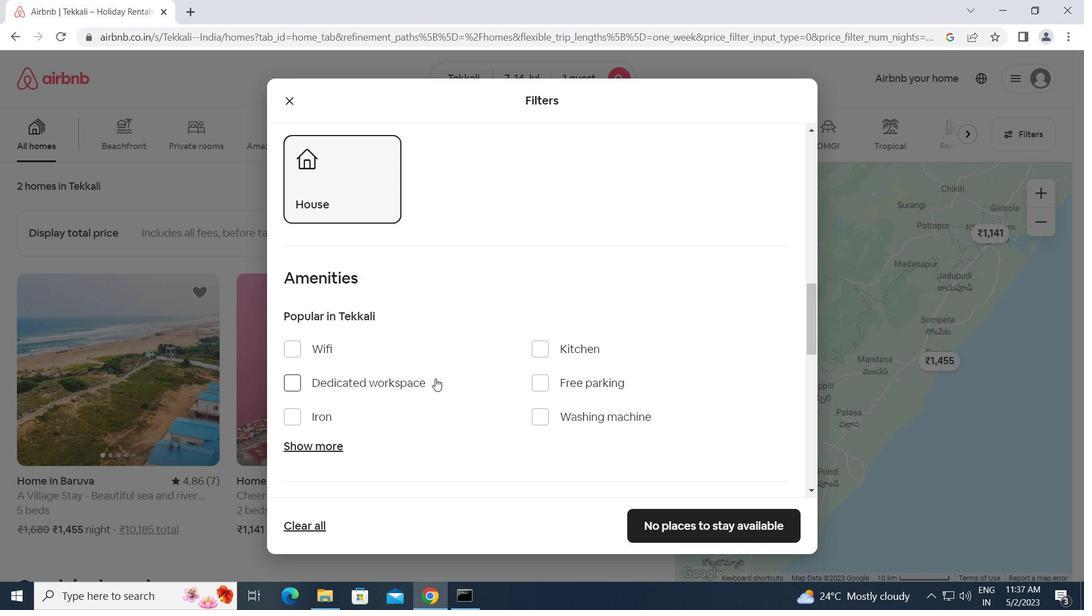 
Action: Mouse scrolled (435, 378) with delta (0, 0)
Screenshot: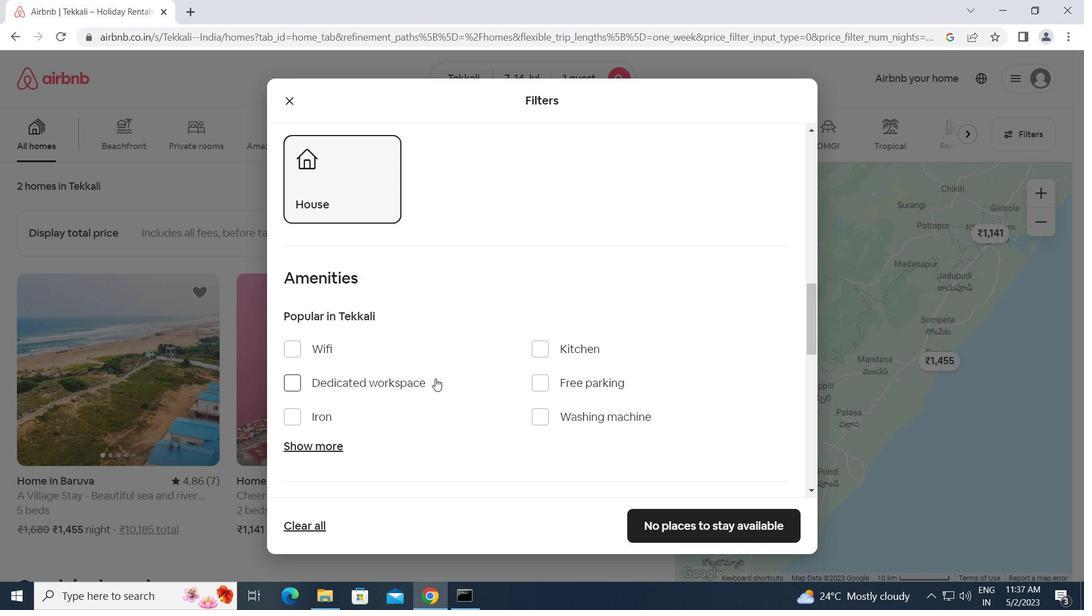 
Action: Mouse scrolled (435, 378) with delta (0, 0)
Screenshot: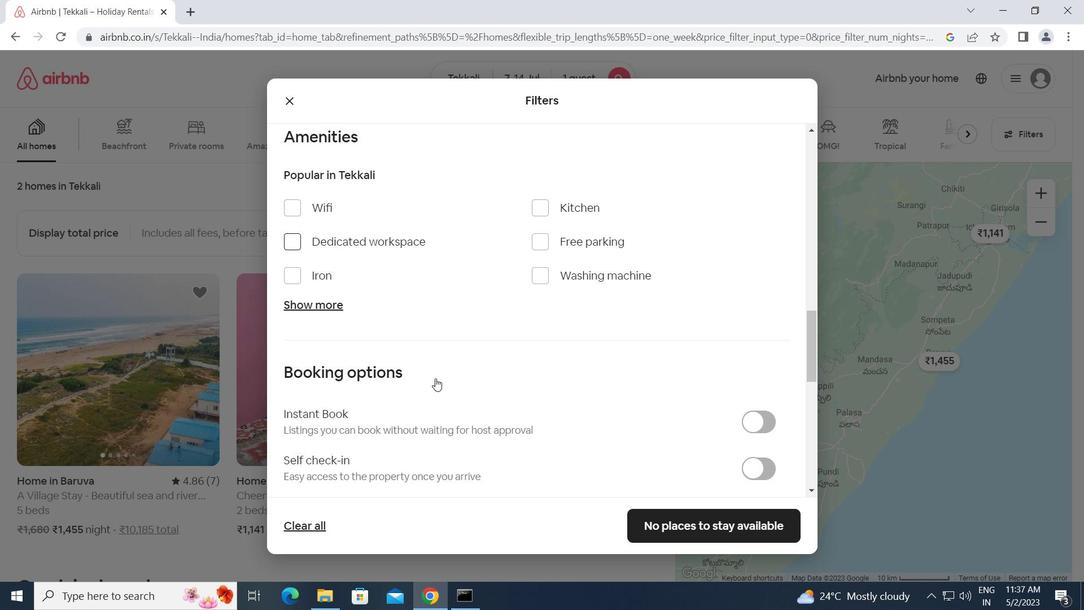 
Action: Mouse scrolled (435, 378) with delta (0, 0)
Screenshot: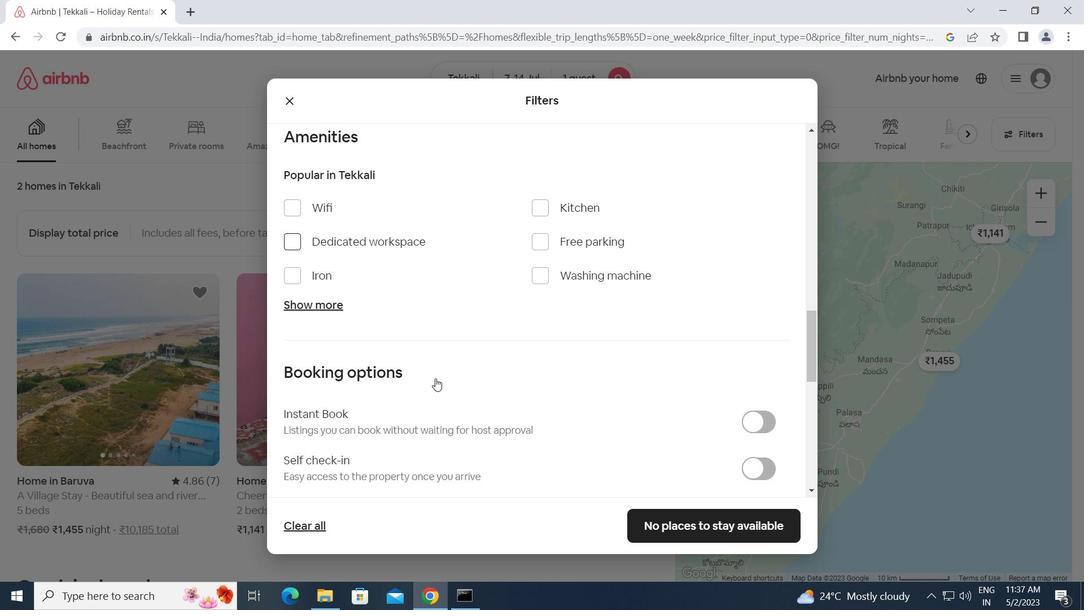 
Action: Mouse moved to (756, 330)
Screenshot: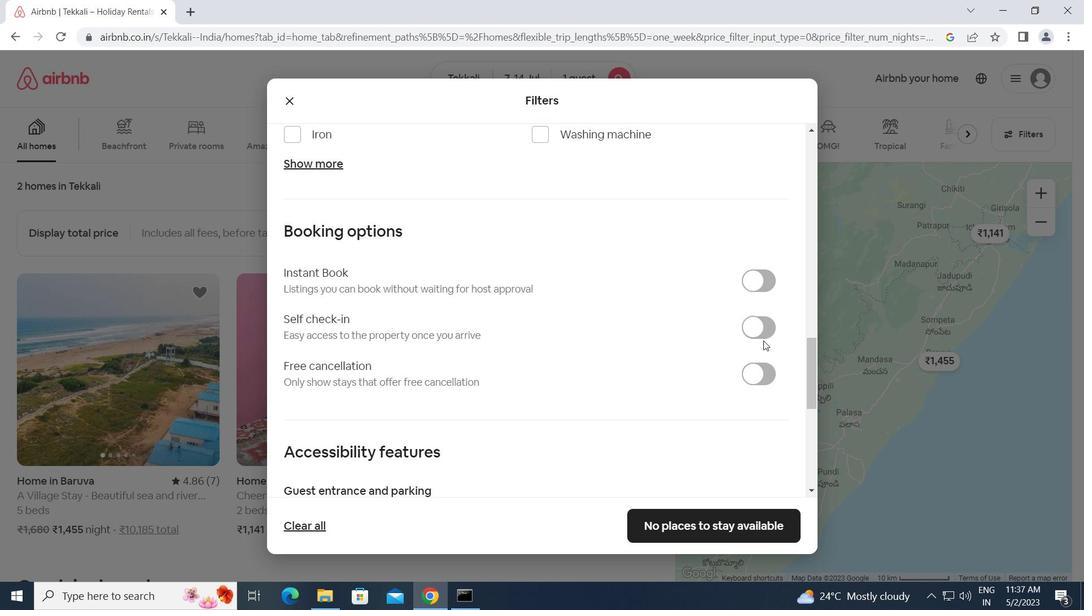 
Action: Mouse pressed left at (756, 330)
Screenshot: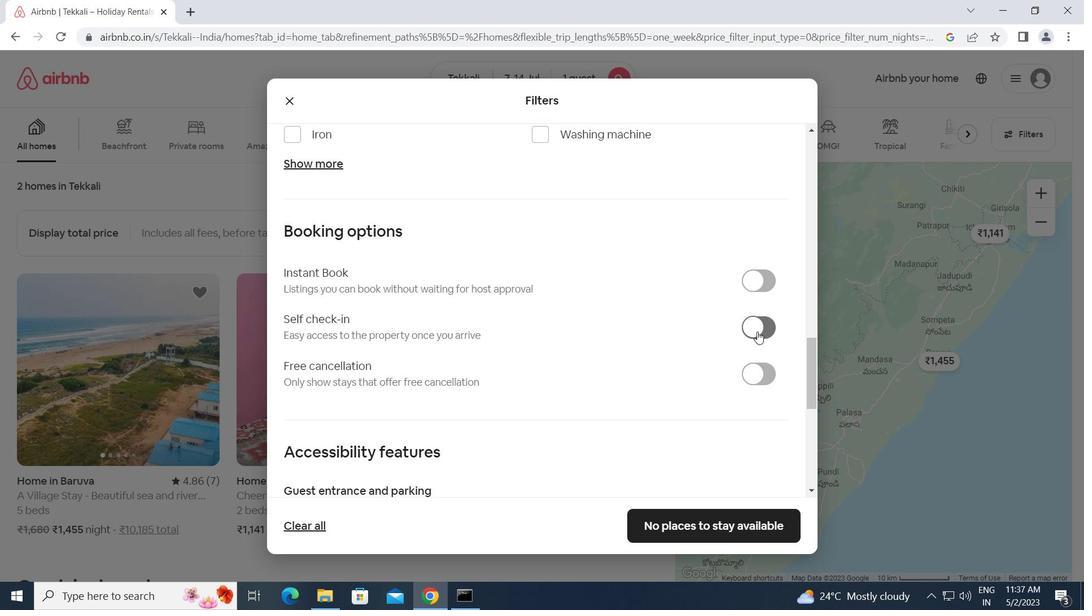 
Action: Mouse moved to (604, 394)
Screenshot: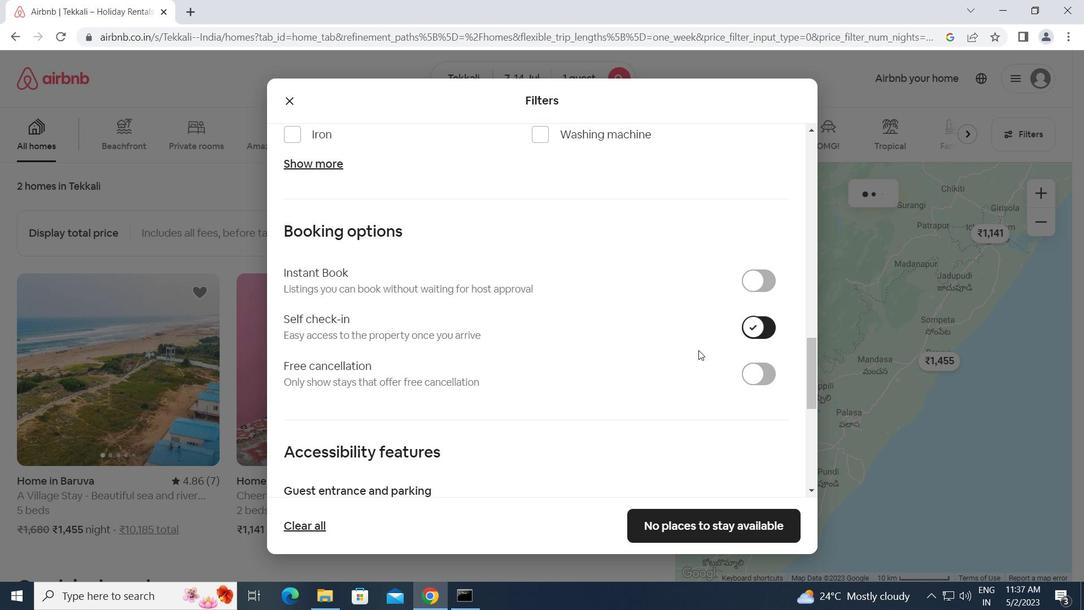 
Action: Mouse scrolled (604, 393) with delta (0, 0)
Screenshot: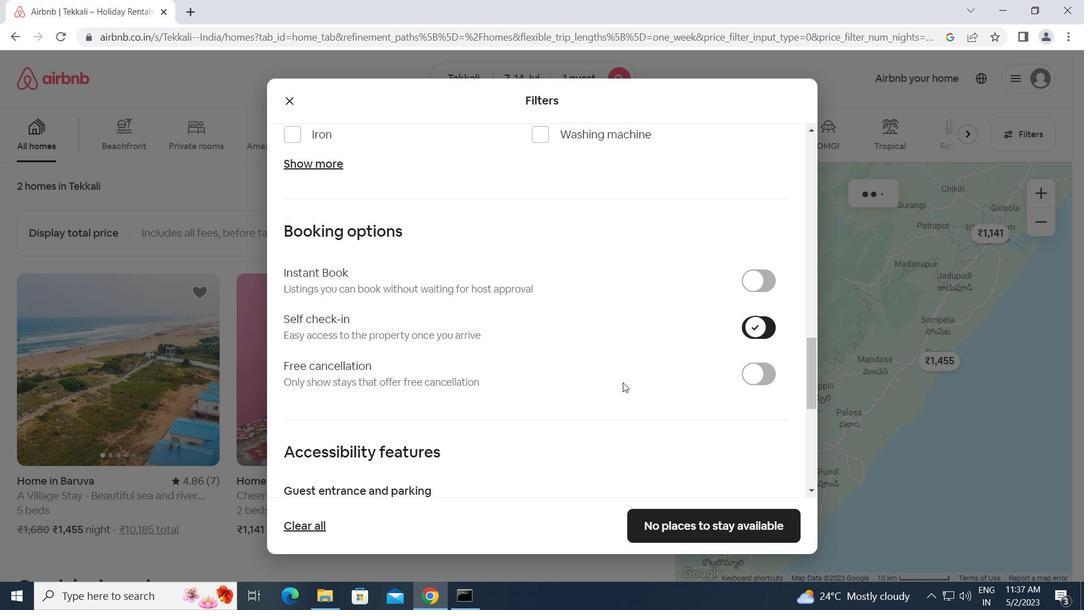 
Action: Mouse scrolled (604, 393) with delta (0, 0)
Screenshot: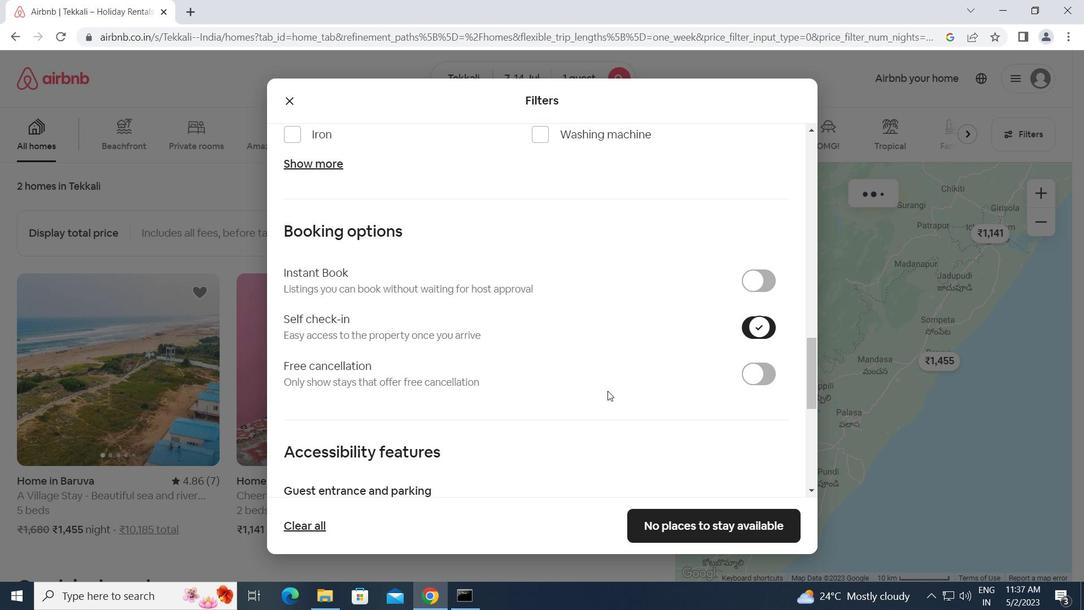 
Action: Mouse scrolled (604, 393) with delta (0, 0)
Screenshot: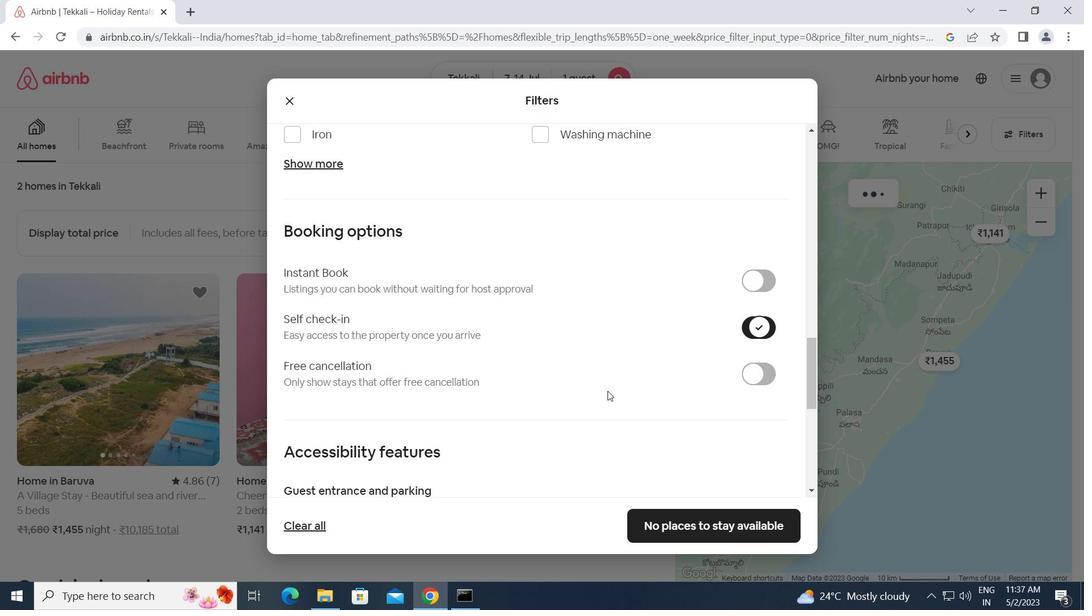
Action: Mouse scrolled (604, 393) with delta (0, 0)
Screenshot: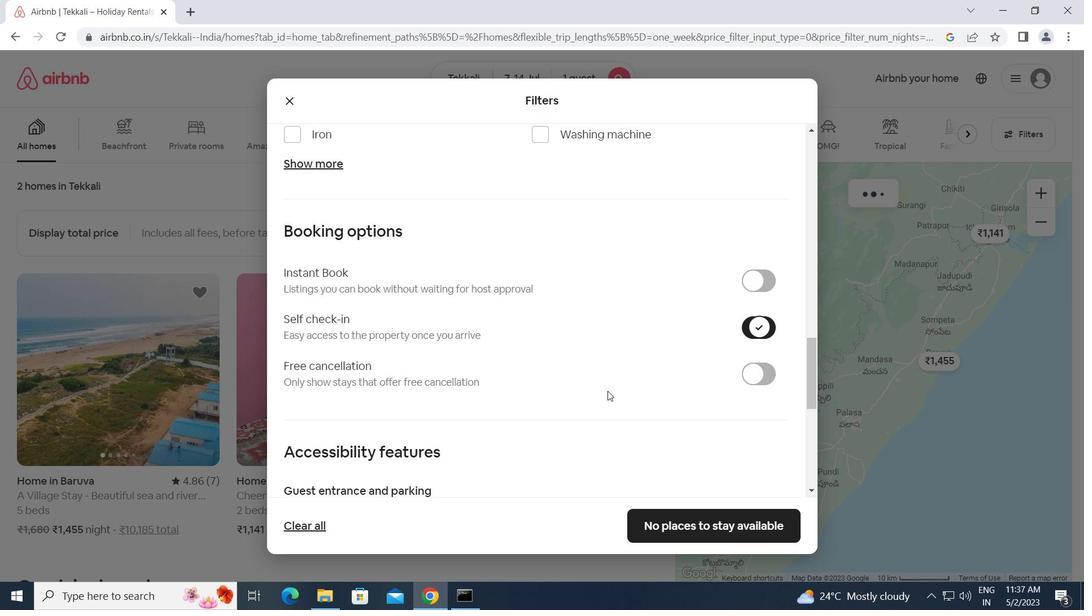 
Action: Mouse scrolled (604, 393) with delta (0, 0)
Screenshot: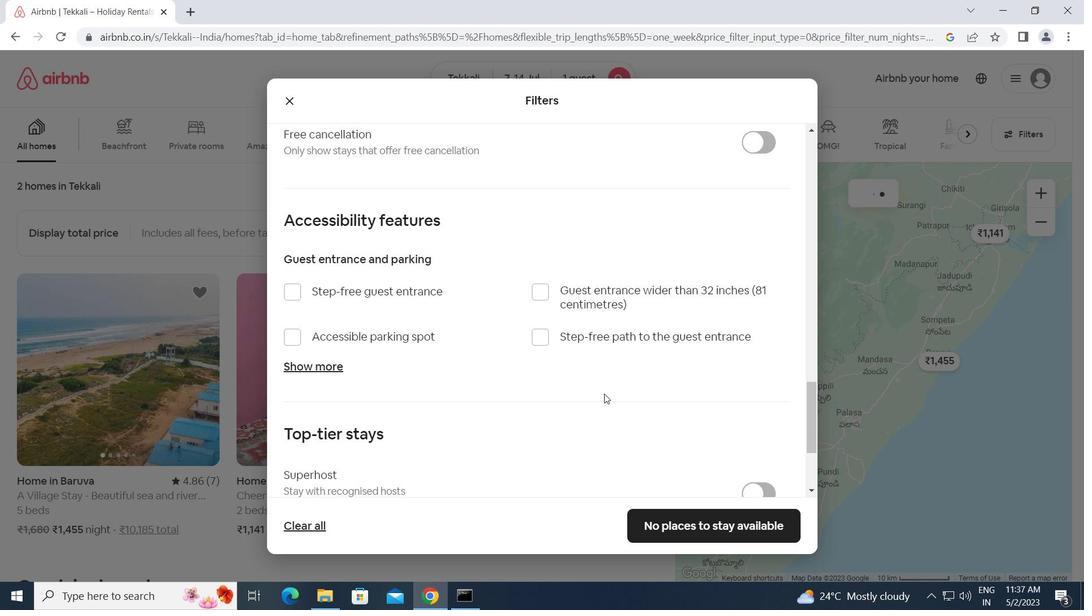 
Action: Mouse scrolled (604, 393) with delta (0, 0)
Screenshot: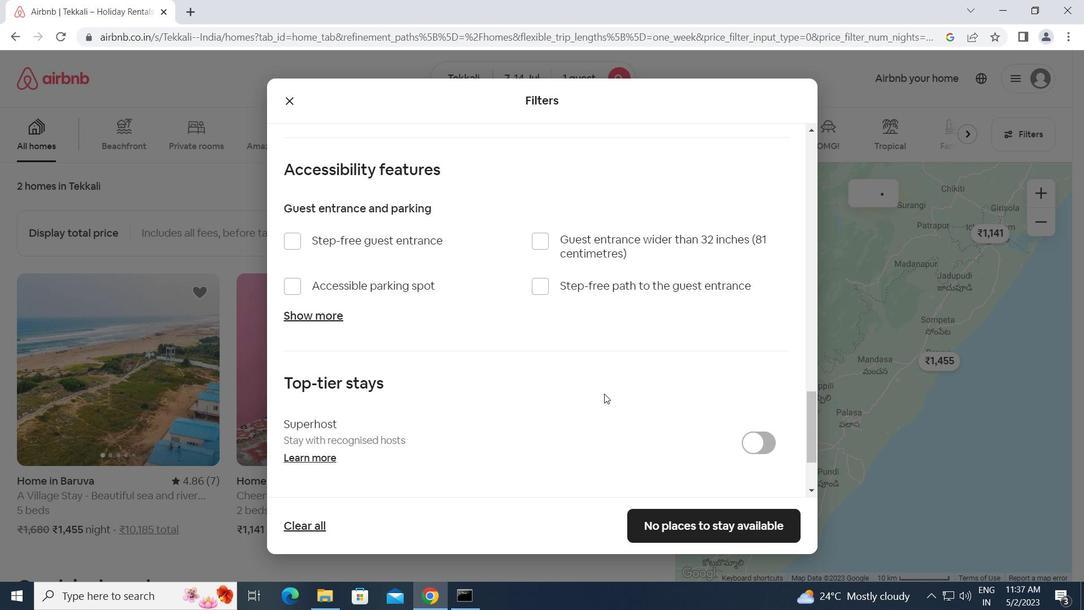 
Action: Mouse scrolled (604, 393) with delta (0, 0)
Screenshot: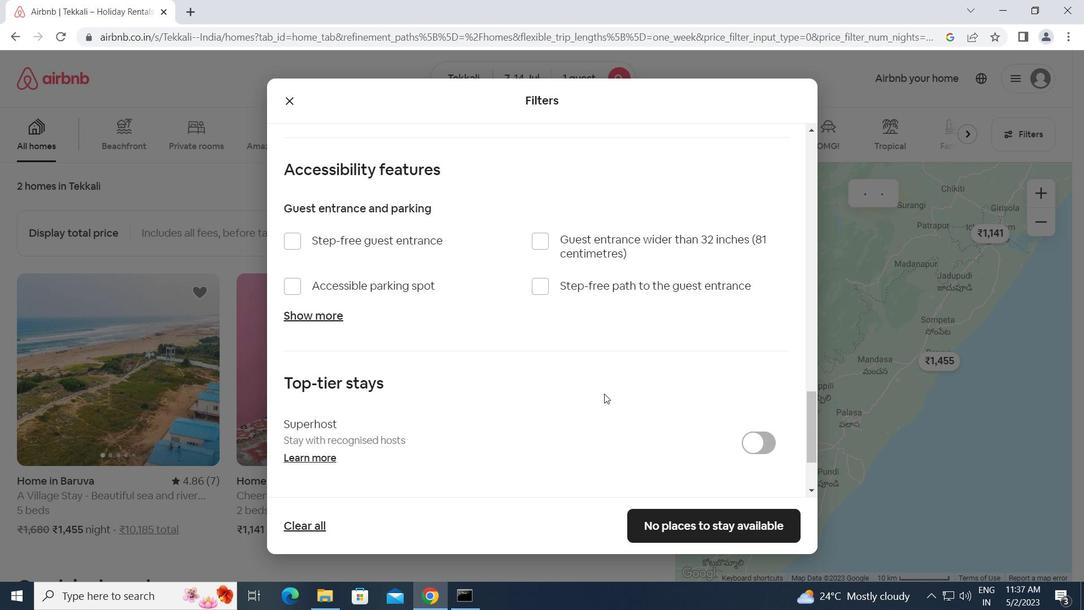 
Action: Mouse scrolled (604, 393) with delta (0, 0)
Screenshot: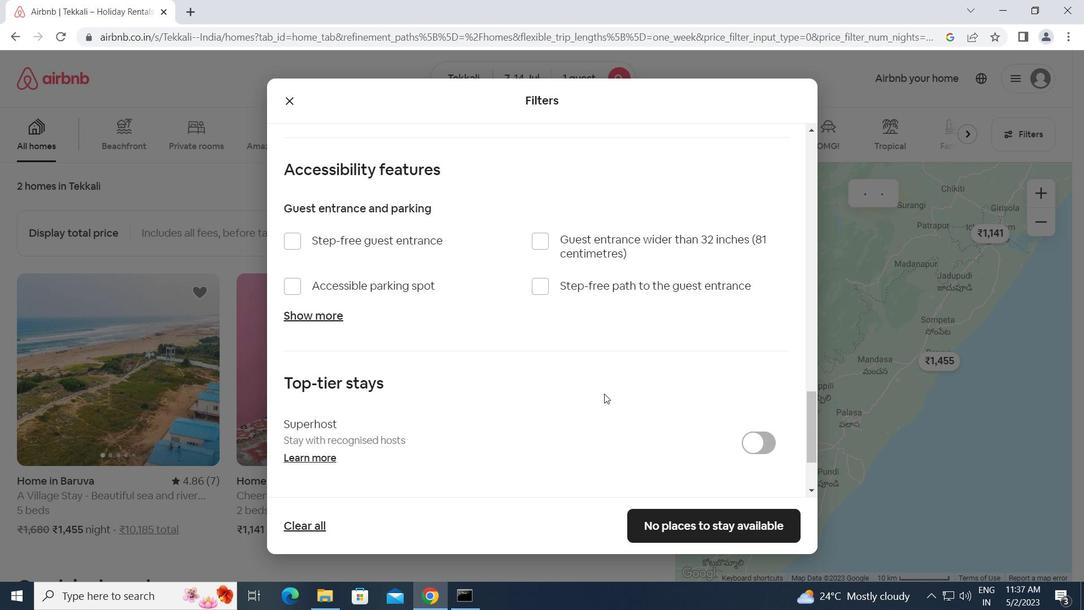 
Action: Mouse moved to (601, 396)
Screenshot: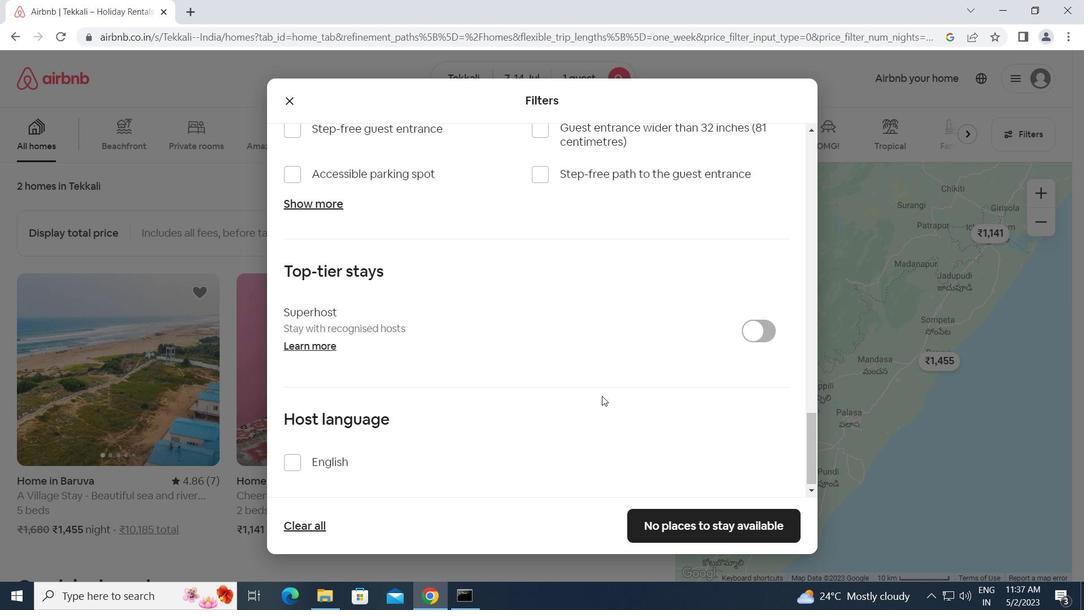 
Action: Mouse scrolled (601, 395) with delta (0, 0)
Screenshot: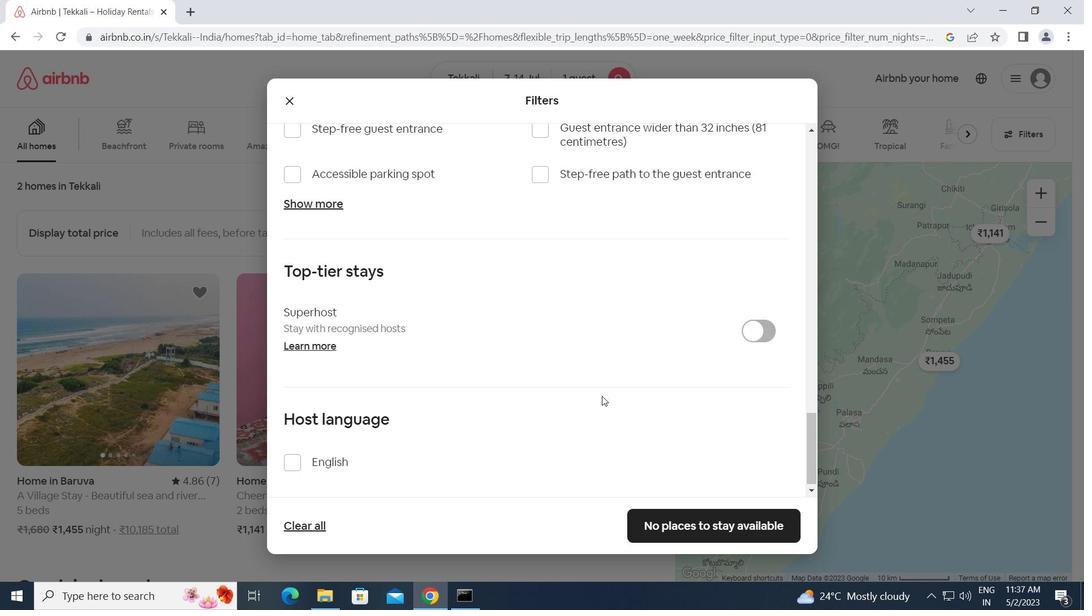 
Action: Mouse moved to (601, 396)
Screenshot: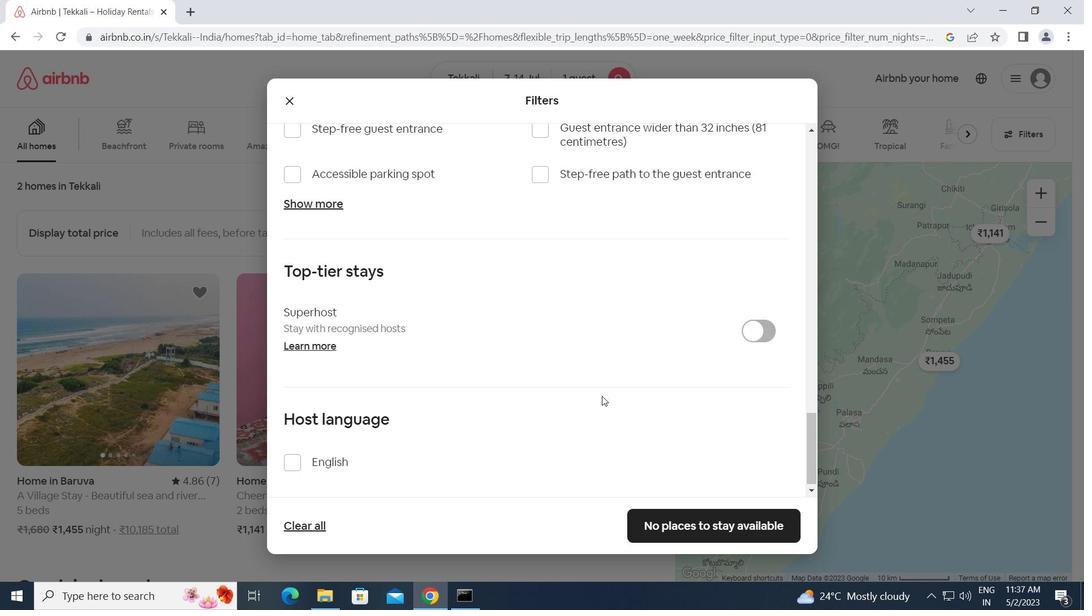 
Action: Mouse scrolled (601, 395) with delta (0, 0)
Screenshot: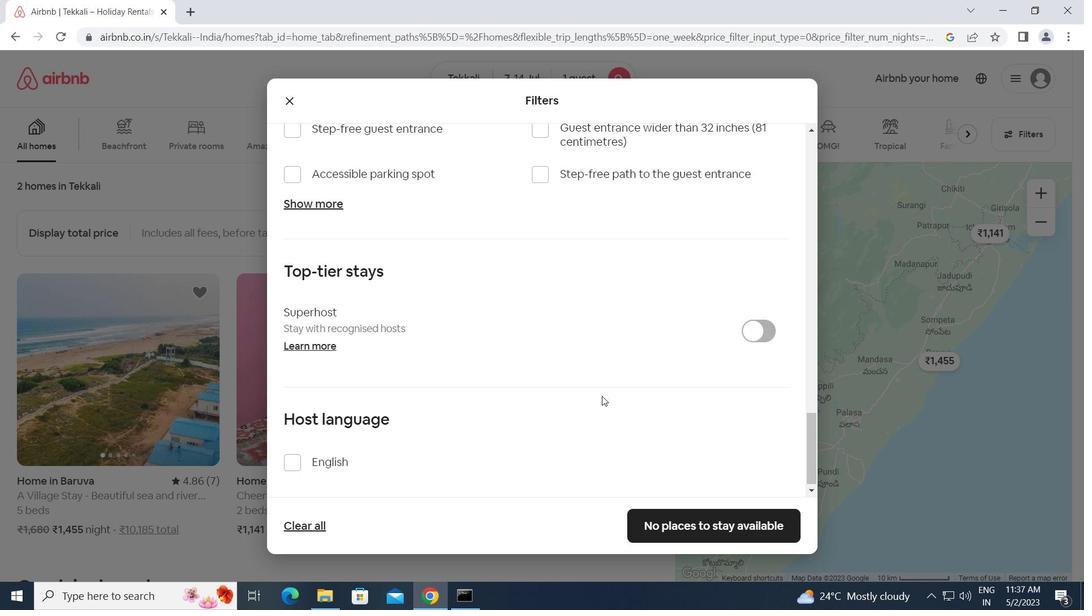 
Action: Mouse moved to (600, 396)
Screenshot: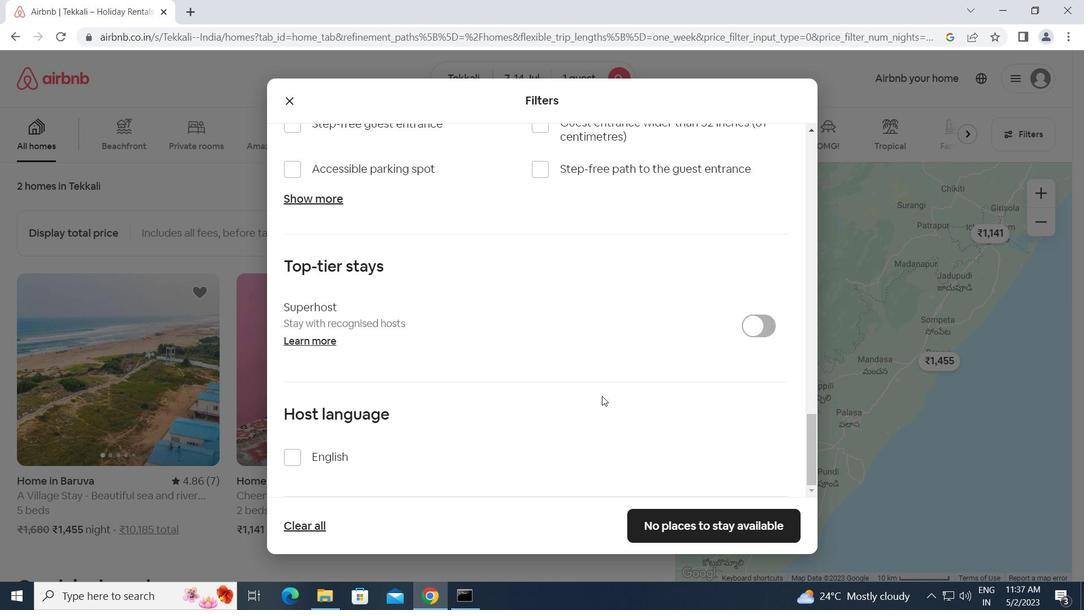 
Action: Mouse scrolled (600, 396) with delta (0, 0)
Screenshot: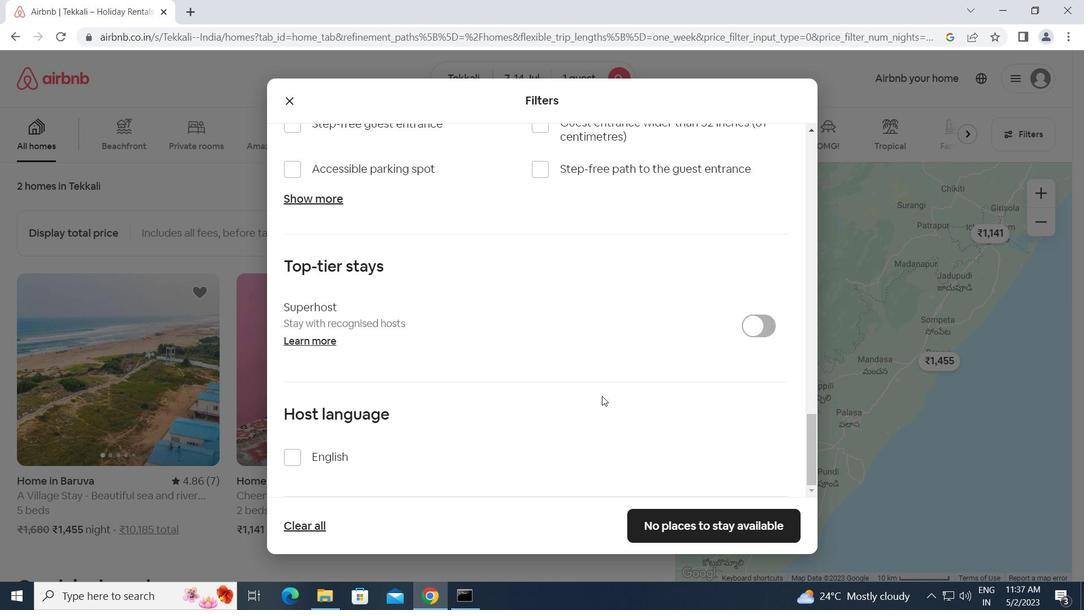 
Action: Mouse moved to (598, 397)
Screenshot: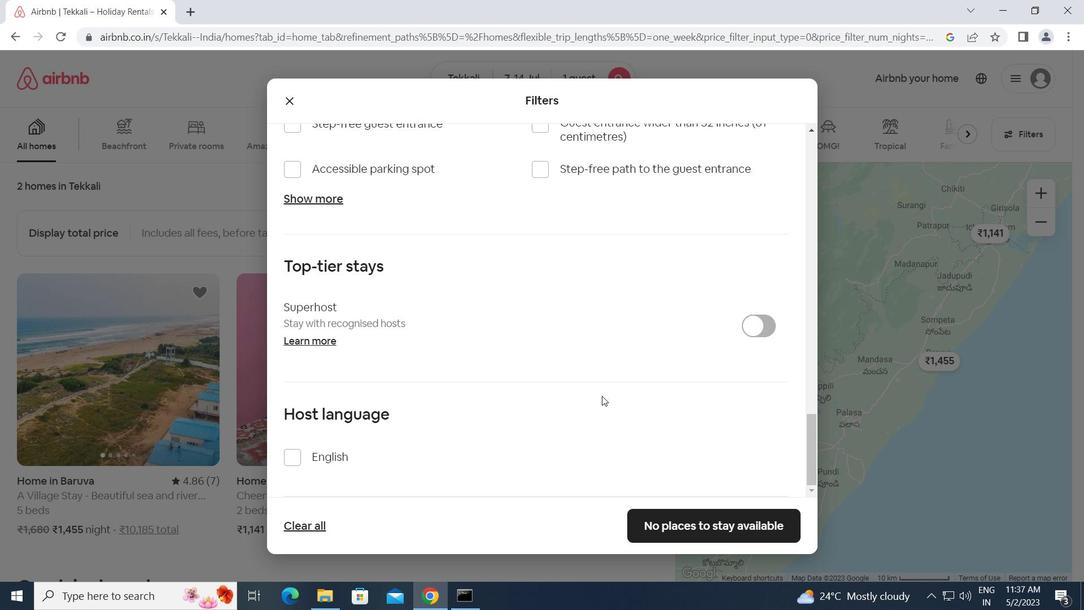 
Action: Mouse scrolled (598, 397) with delta (0, 0)
Screenshot: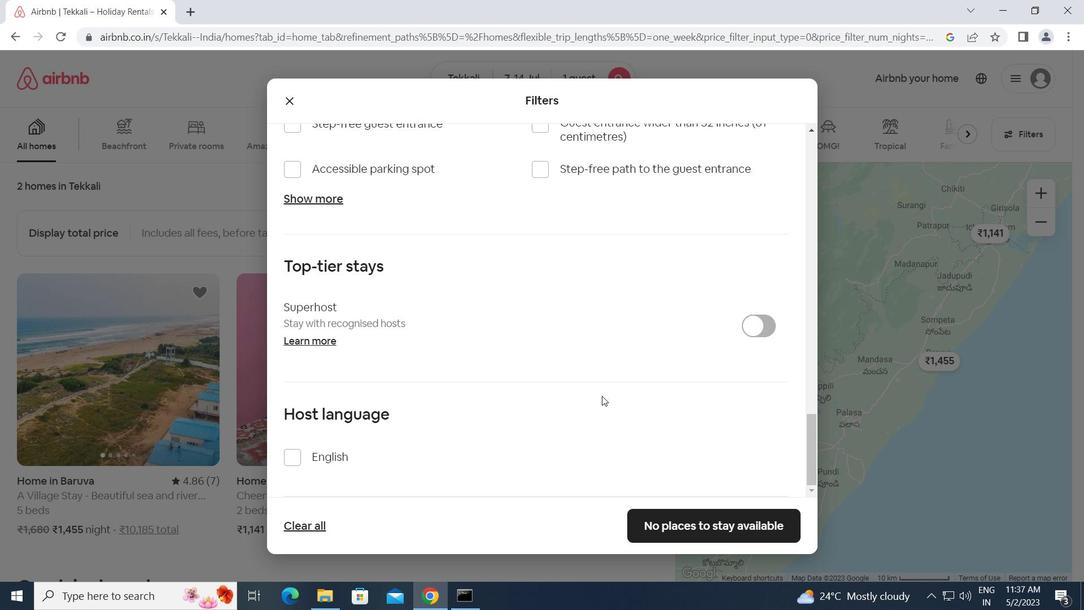 
Action: Mouse moved to (292, 456)
Screenshot: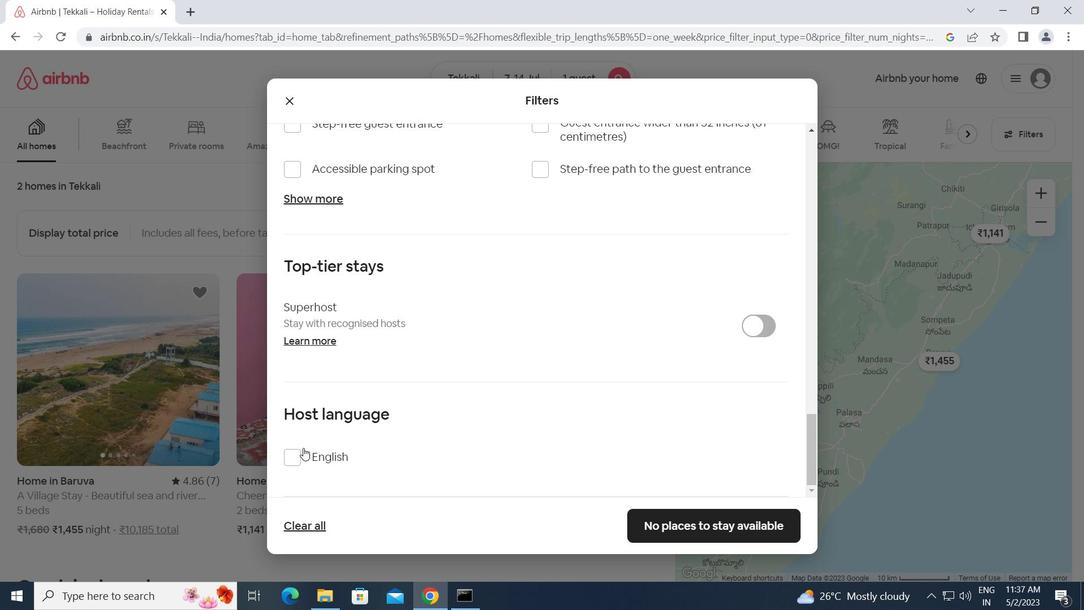 
Action: Mouse pressed left at (292, 456)
Screenshot: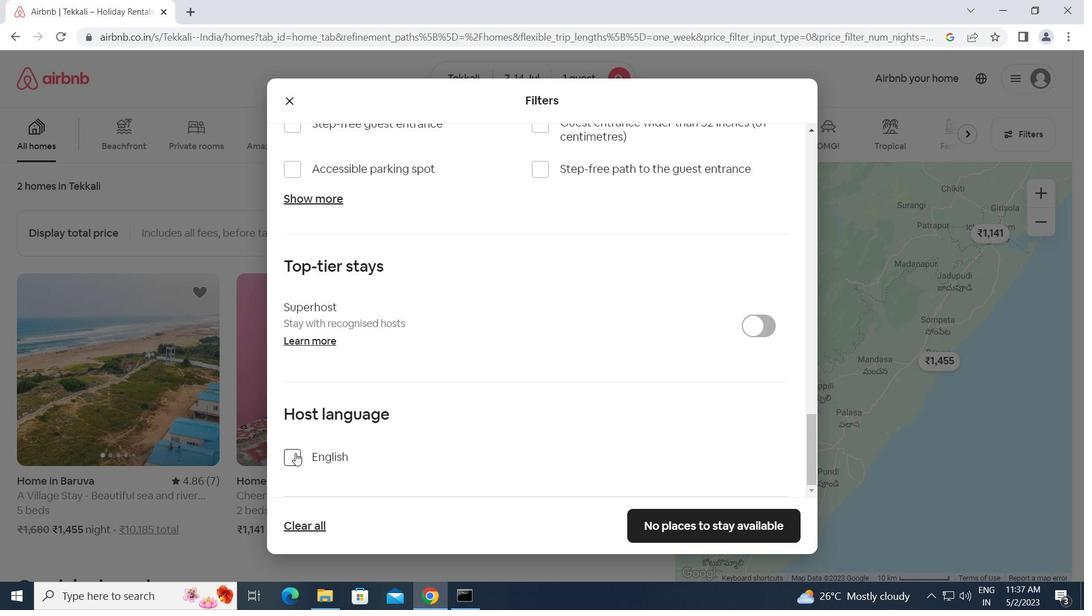 
Action: Mouse moved to (683, 522)
Screenshot: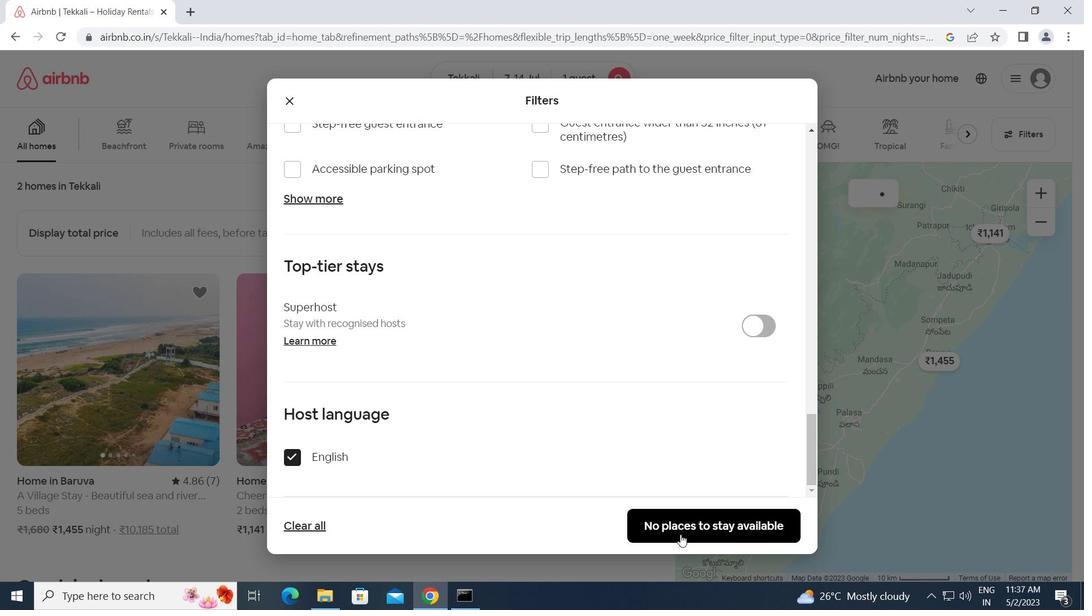 
Action: Mouse pressed left at (683, 522)
Screenshot: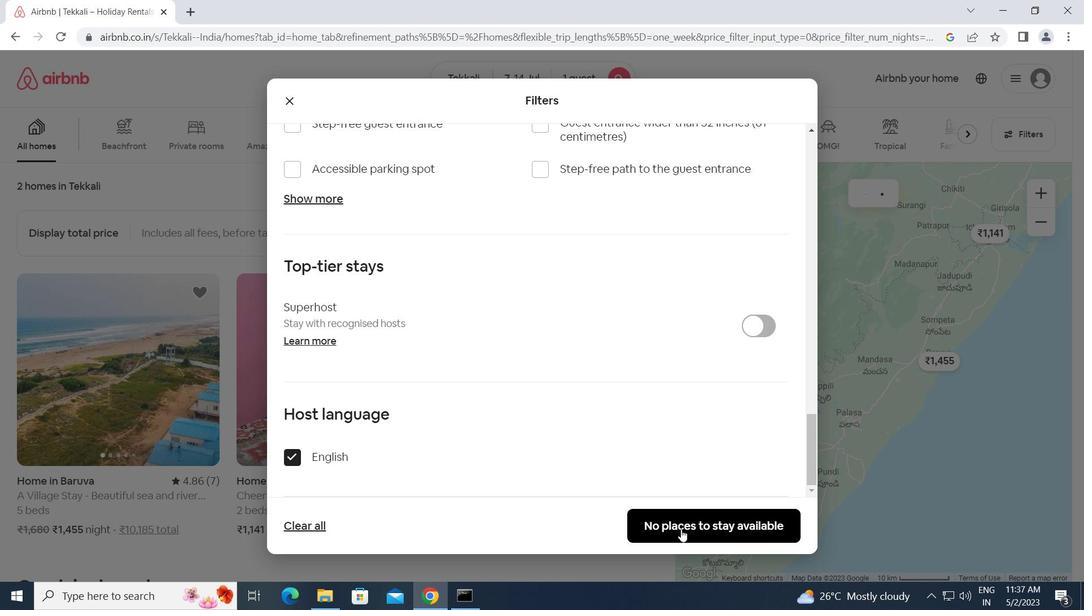 
